 Task: Search one way flight ticket for 4 adults, 2 children, 2 infants in seat and 1 infant on lap in premium economy from Knoxville: Mcghee Tyson Airport to Springfield: Abraham Lincoln Capital Airport on 5-2-2023. Choice of flights is Delta. Number of bags: 2 carry on bags. Price is upto 79000. Outbound departure time preference is 22:45.
Action: Mouse moved to (290, 121)
Screenshot: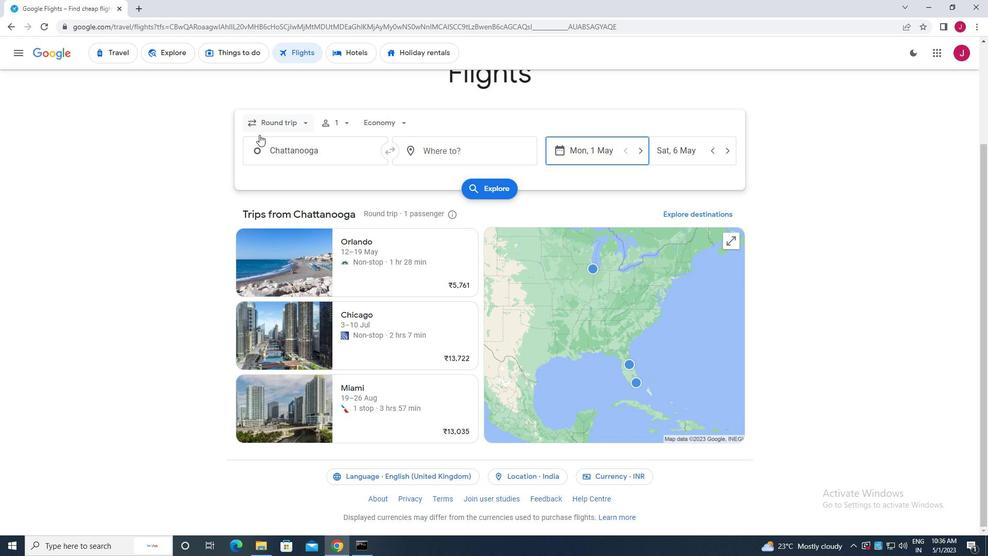 
Action: Mouse pressed left at (290, 121)
Screenshot: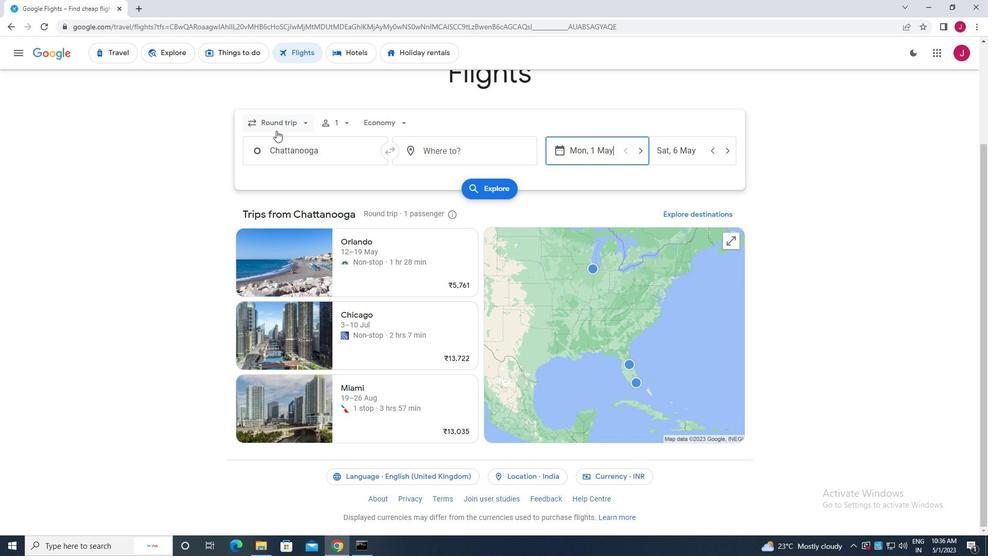 
Action: Mouse moved to (294, 165)
Screenshot: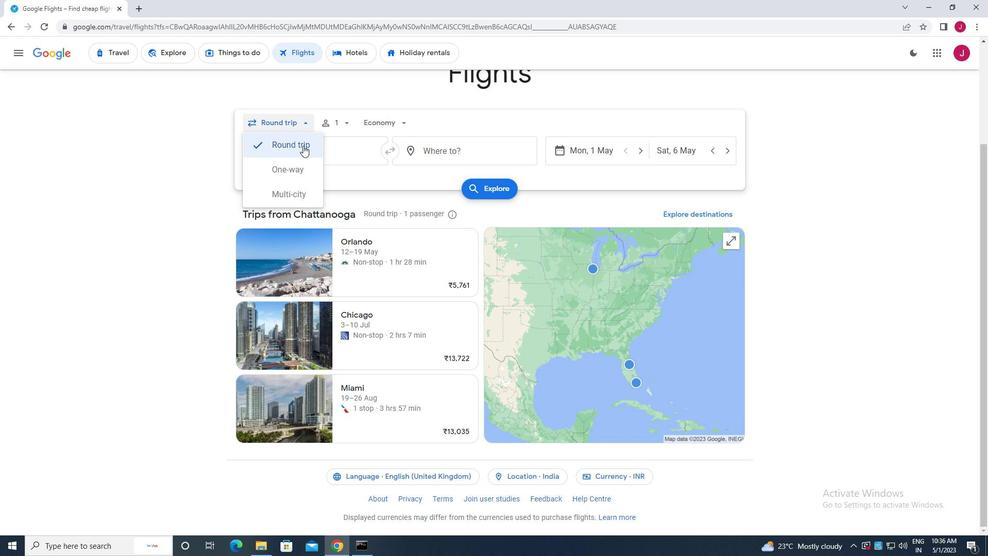 
Action: Mouse pressed left at (294, 165)
Screenshot: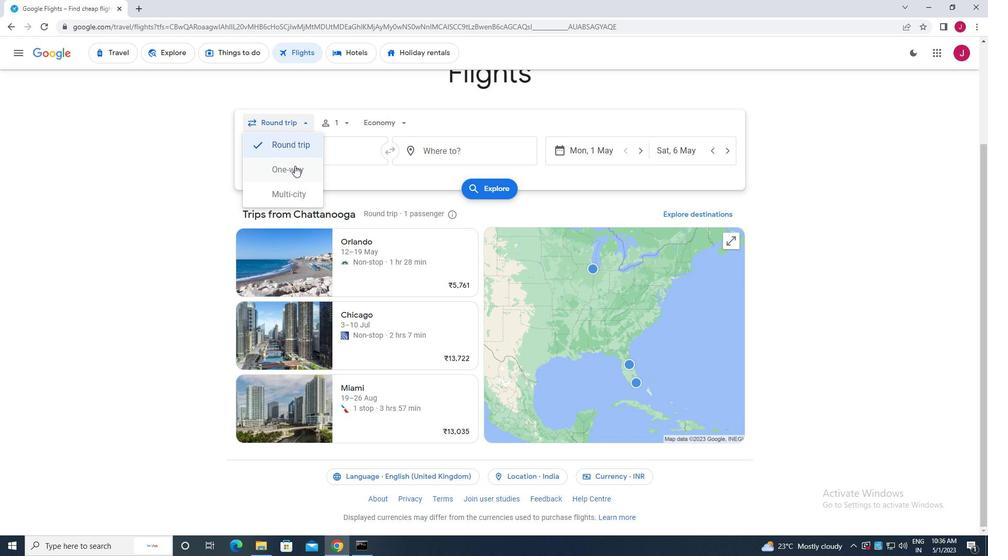 
Action: Mouse moved to (344, 121)
Screenshot: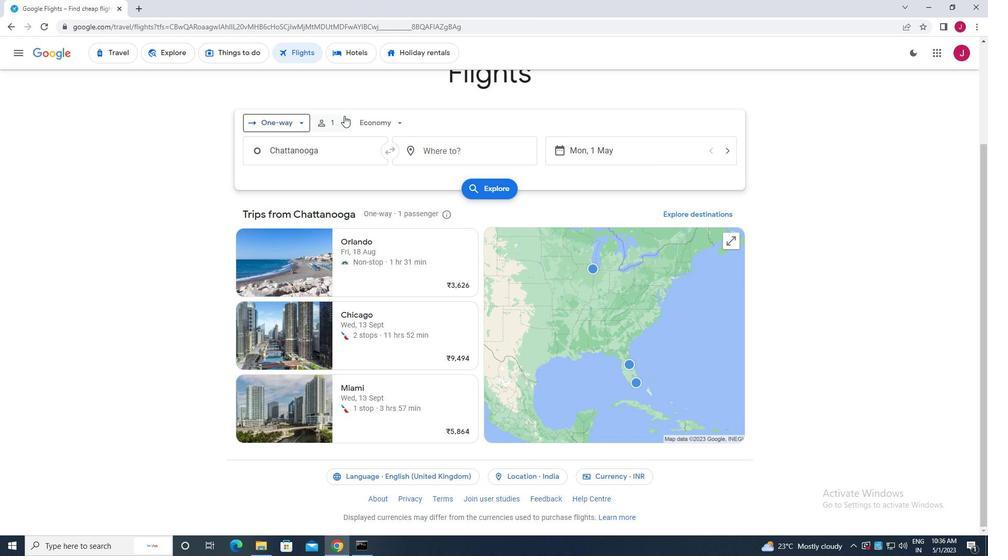 
Action: Mouse pressed left at (344, 121)
Screenshot: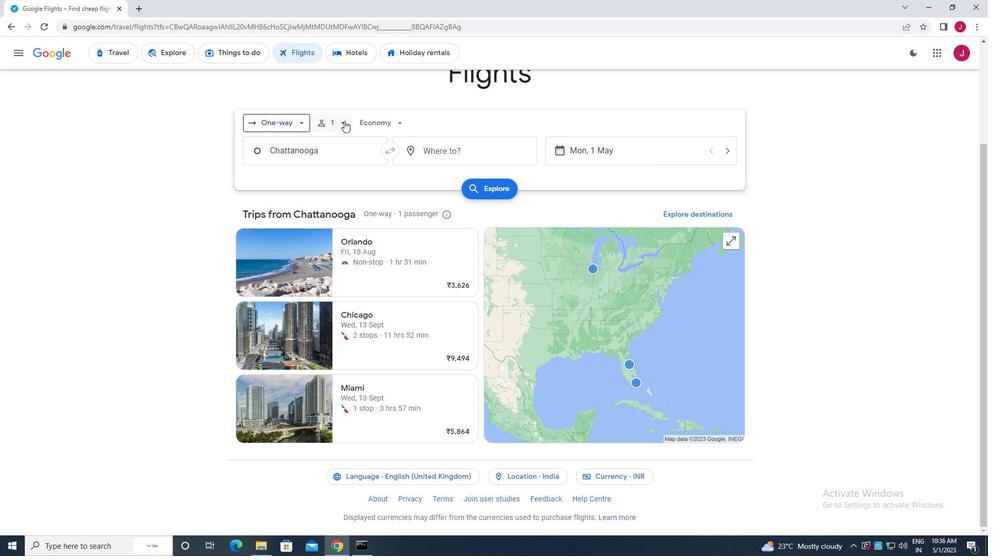 
Action: Mouse moved to (420, 148)
Screenshot: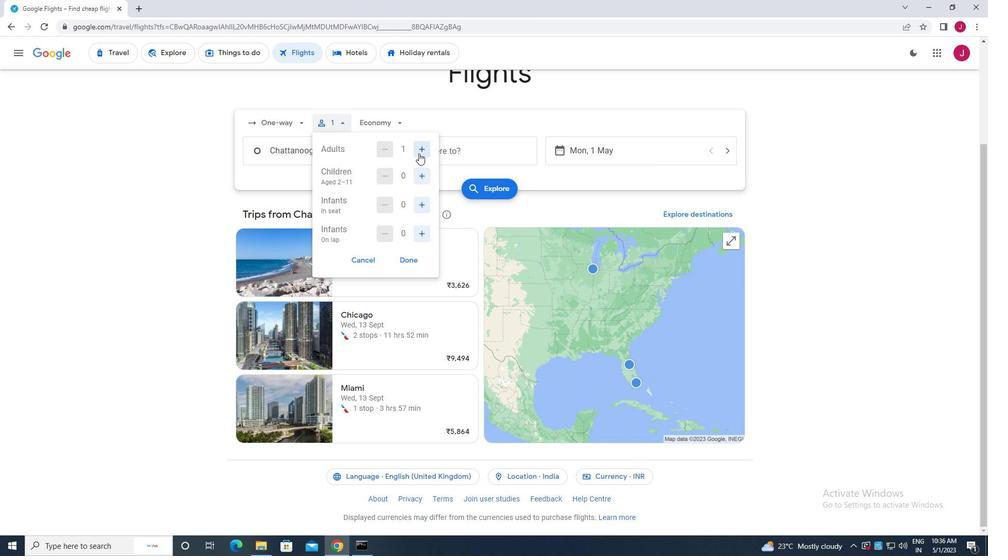 
Action: Mouse pressed left at (420, 148)
Screenshot: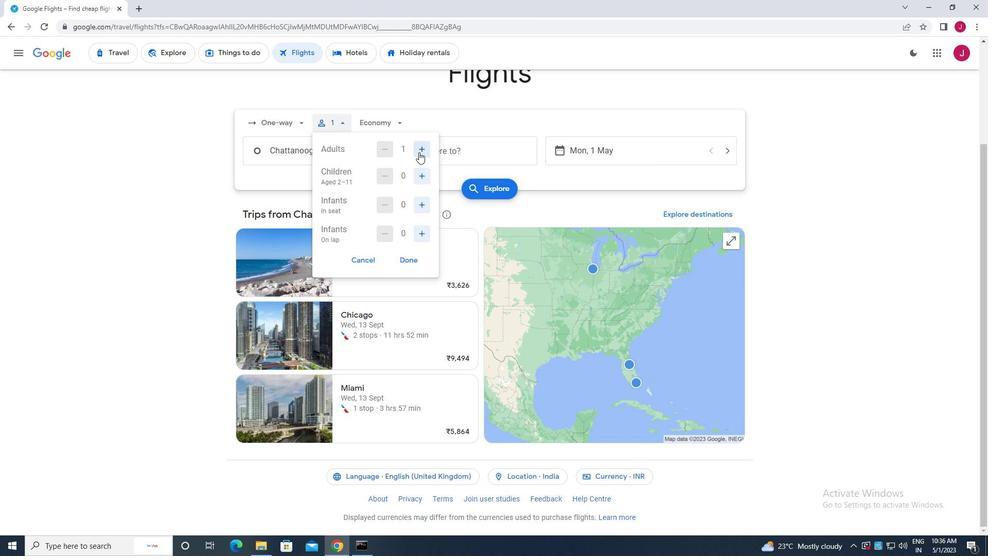 
Action: Mouse pressed left at (420, 148)
Screenshot: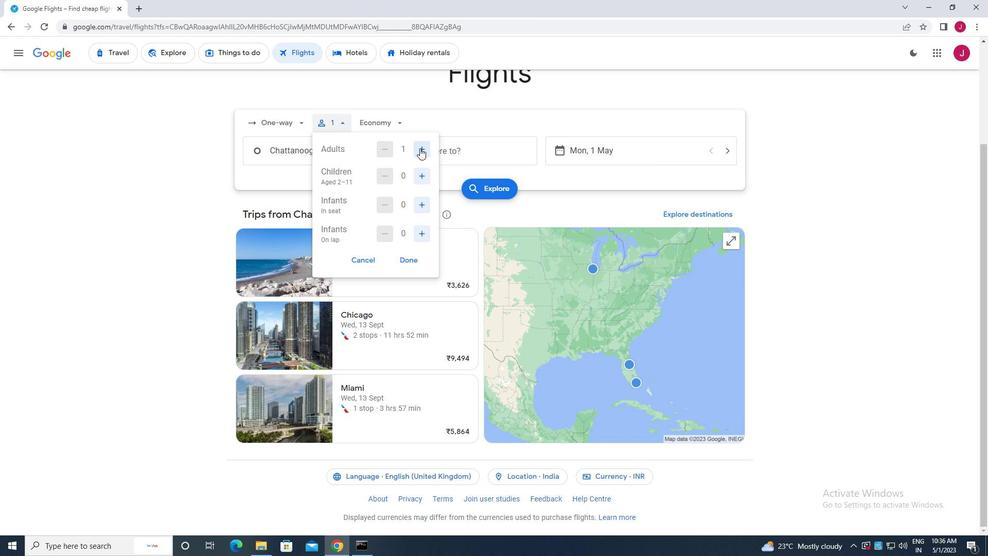 
Action: Mouse pressed left at (420, 148)
Screenshot: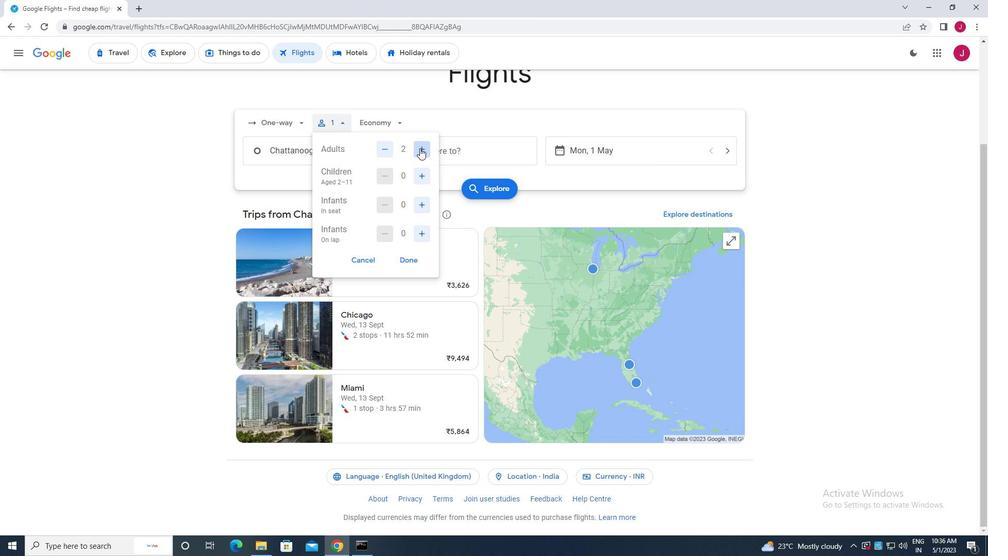 
Action: Mouse moved to (423, 178)
Screenshot: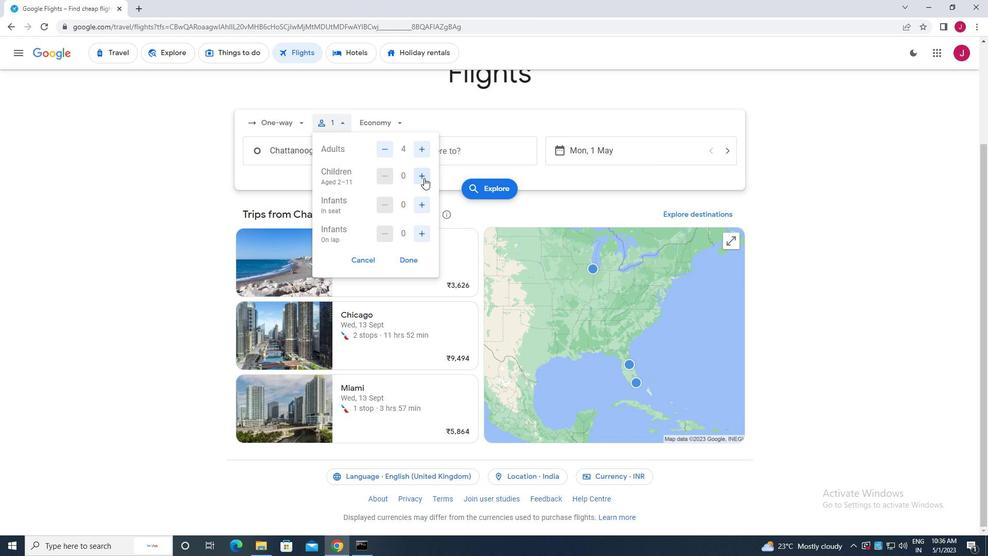 
Action: Mouse pressed left at (423, 178)
Screenshot: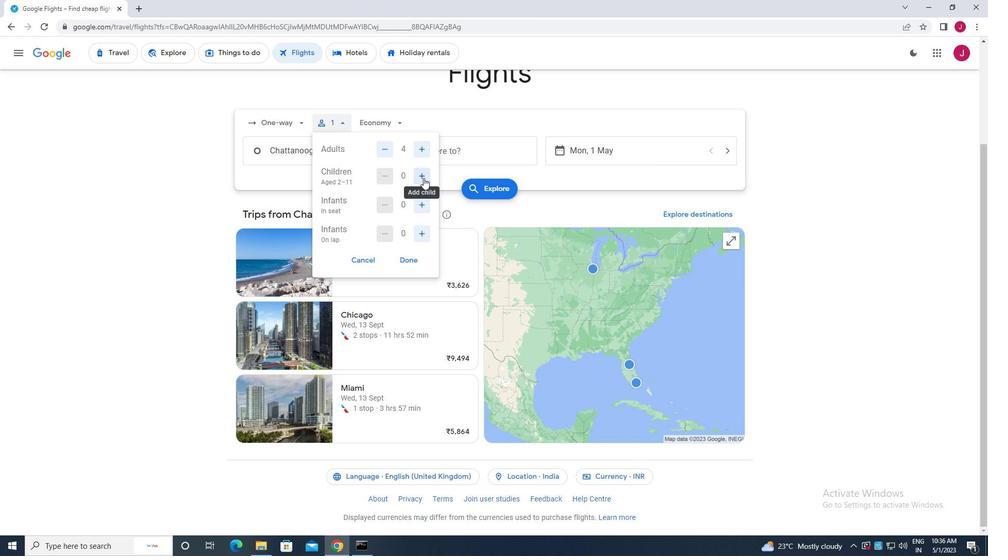 
Action: Mouse pressed left at (423, 178)
Screenshot: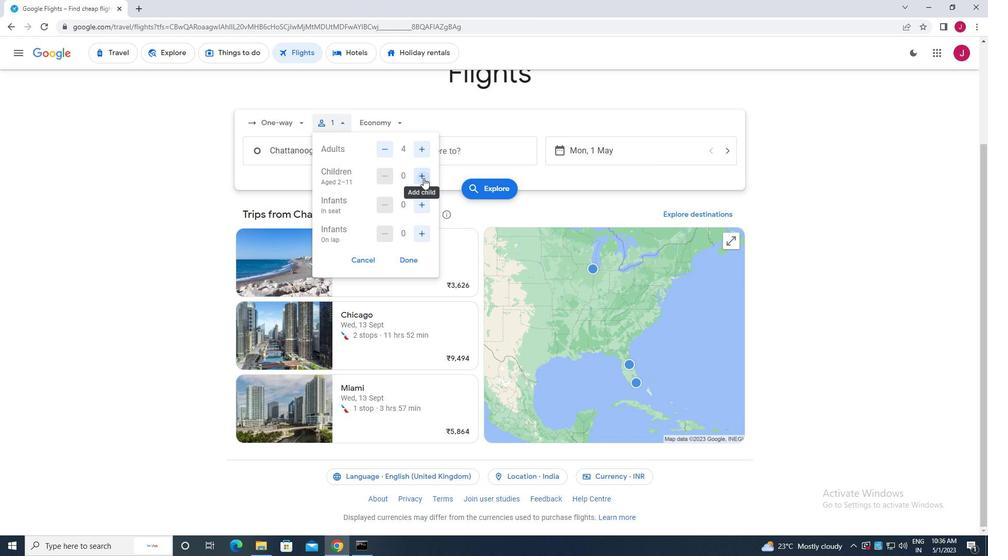 
Action: Mouse moved to (424, 205)
Screenshot: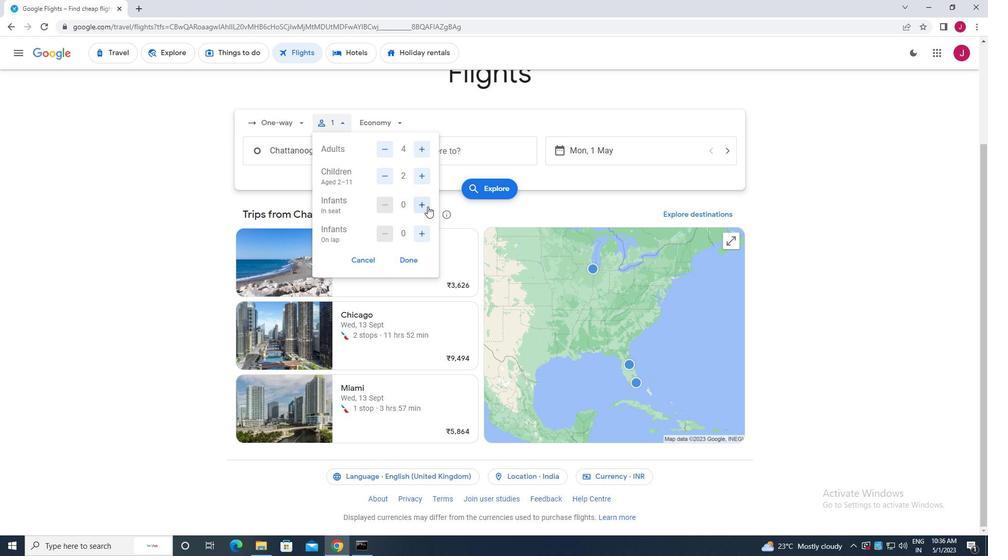 
Action: Mouse pressed left at (424, 205)
Screenshot: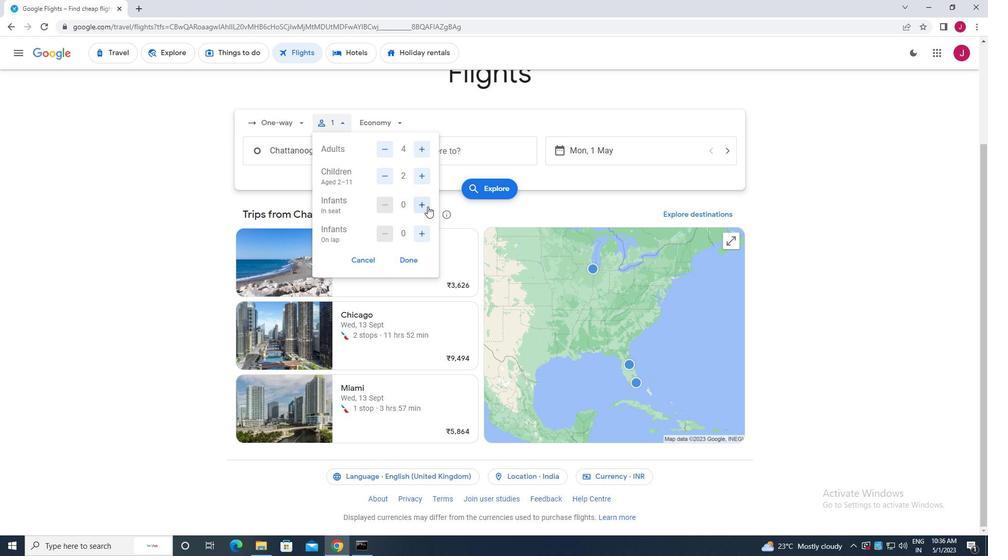 
Action: Mouse pressed left at (424, 205)
Screenshot: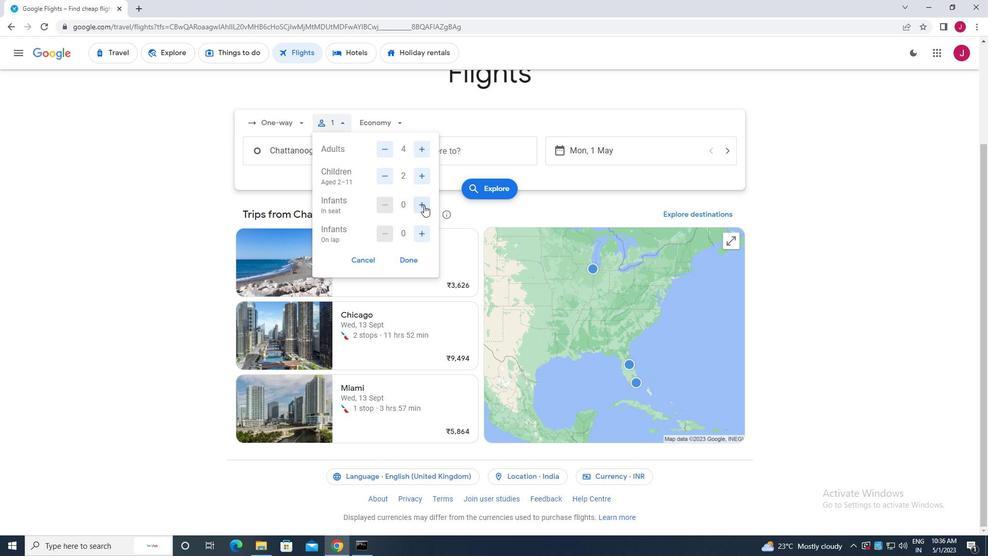 
Action: Mouse moved to (425, 231)
Screenshot: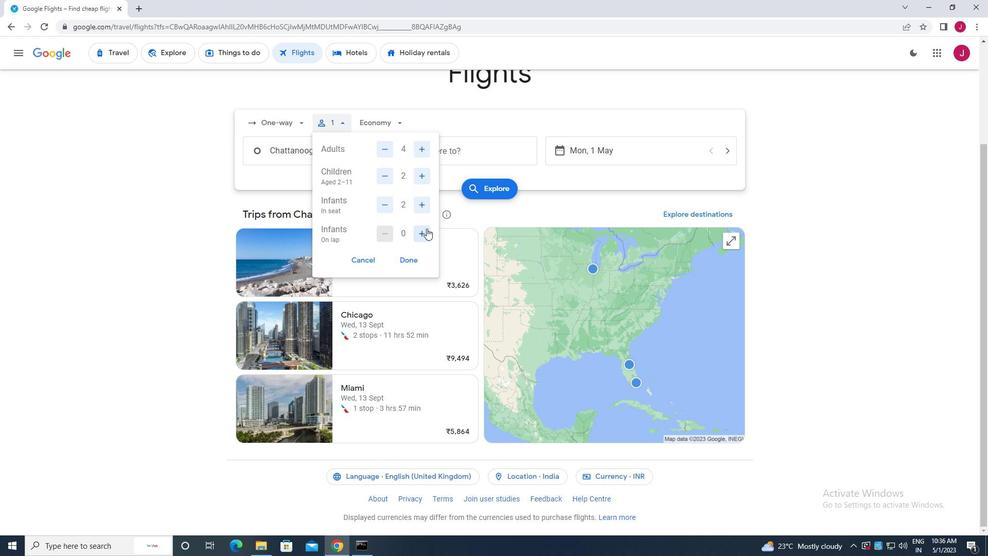 
Action: Mouse pressed left at (425, 231)
Screenshot: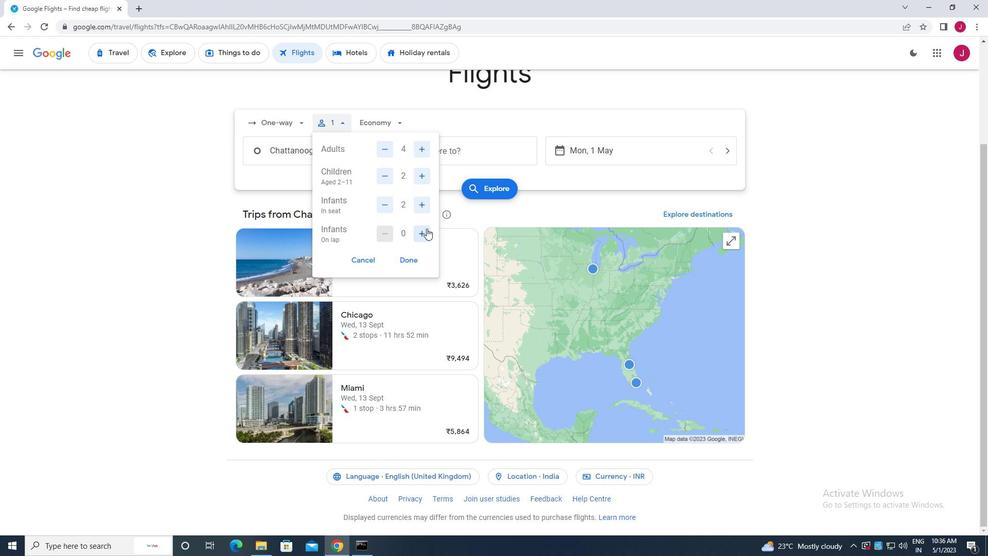 
Action: Mouse moved to (413, 260)
Screenshot: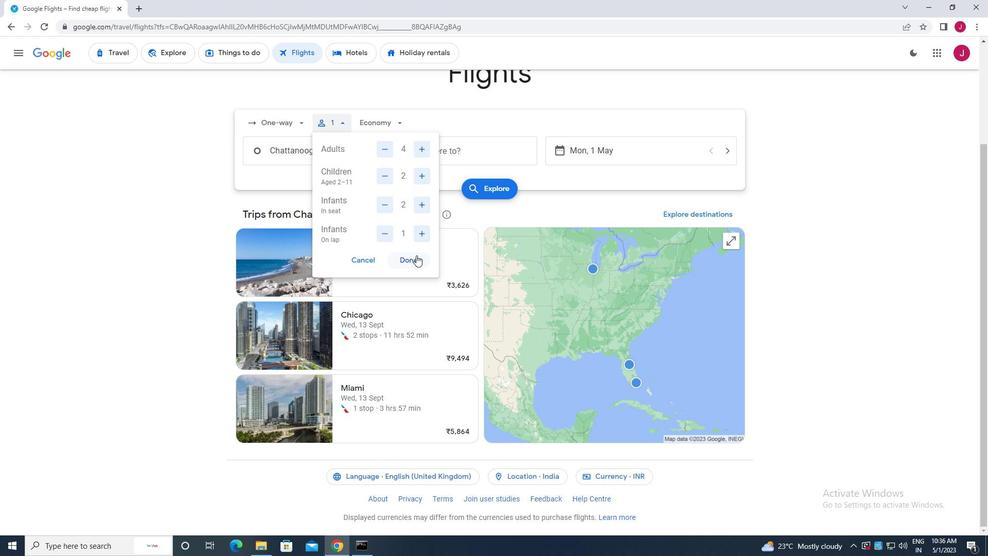 
Action: Mouse pressed left at (413, 260)
Screenshot: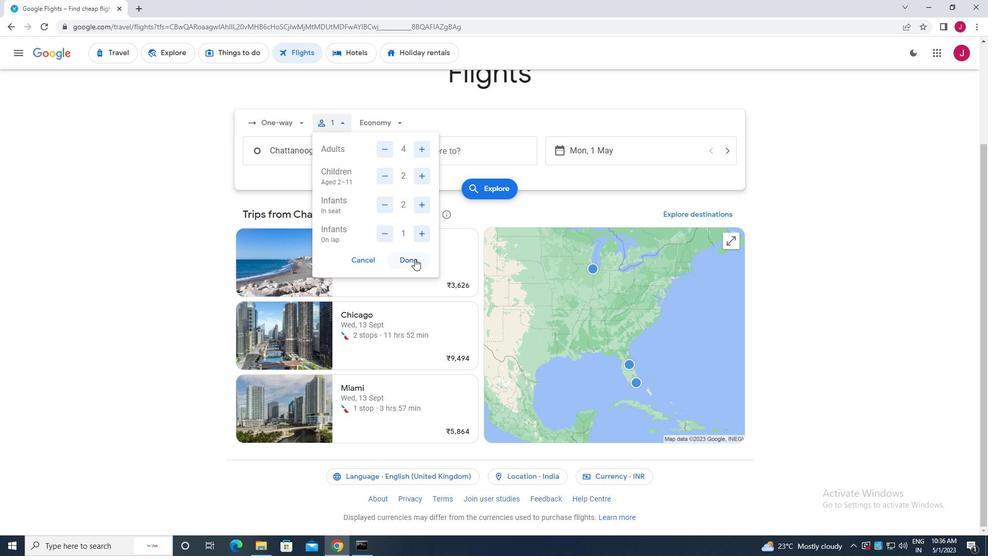 
Action: Mouse moved to (388, 126)
Screenshot: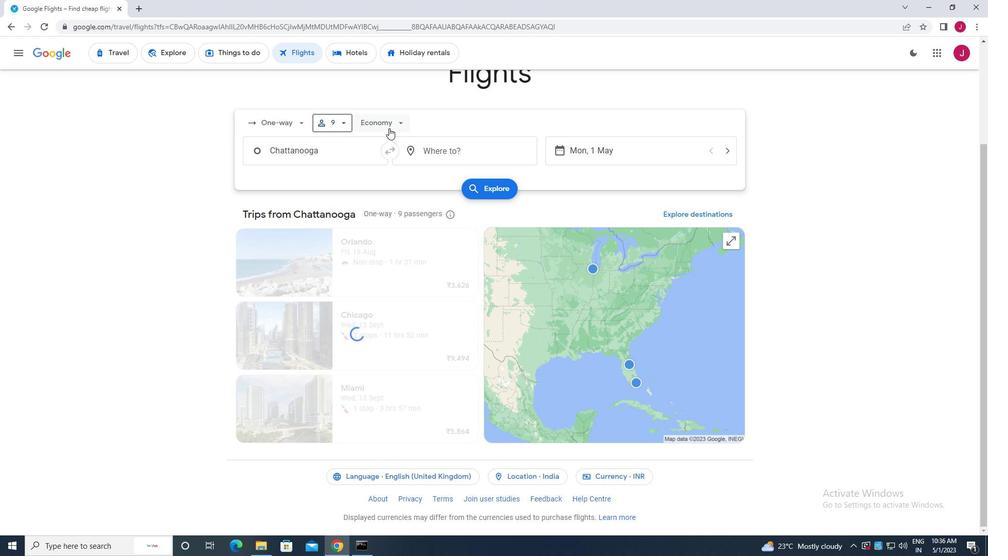 
Action: Mouse pressed left at (388, 126)
Screenshot: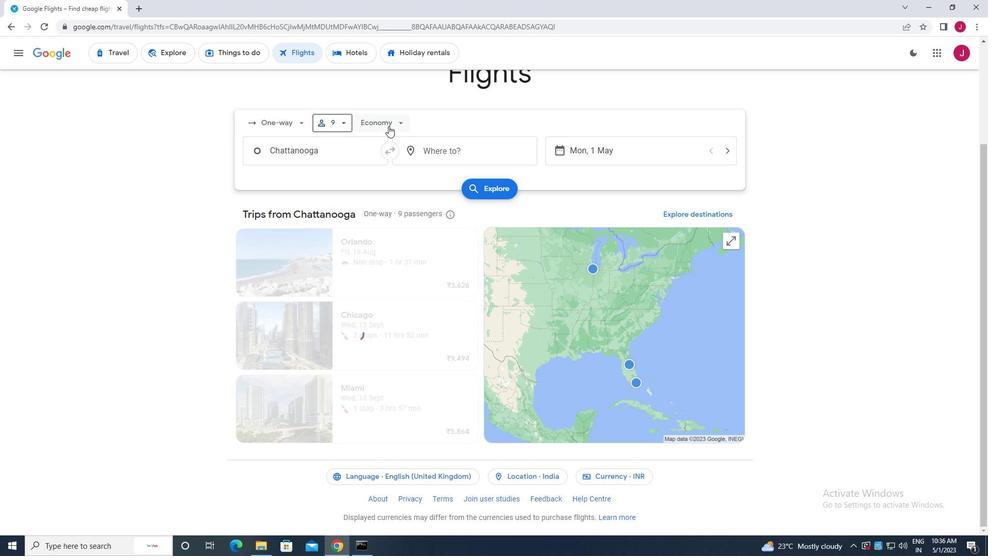 
Action: Mouse moved to (401, 167)
Screenshot: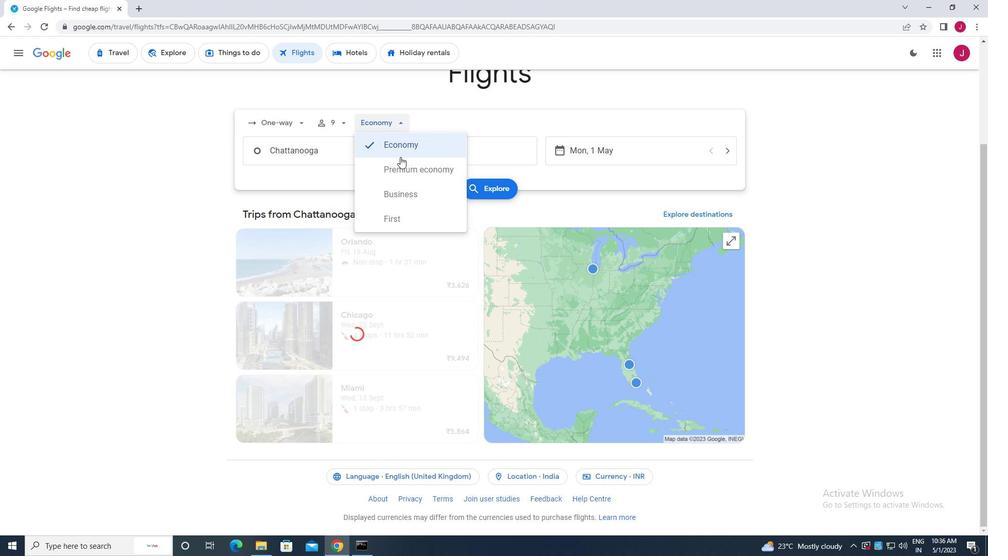 
Action: Mouse pressed left at (401, 167)
Screenshot: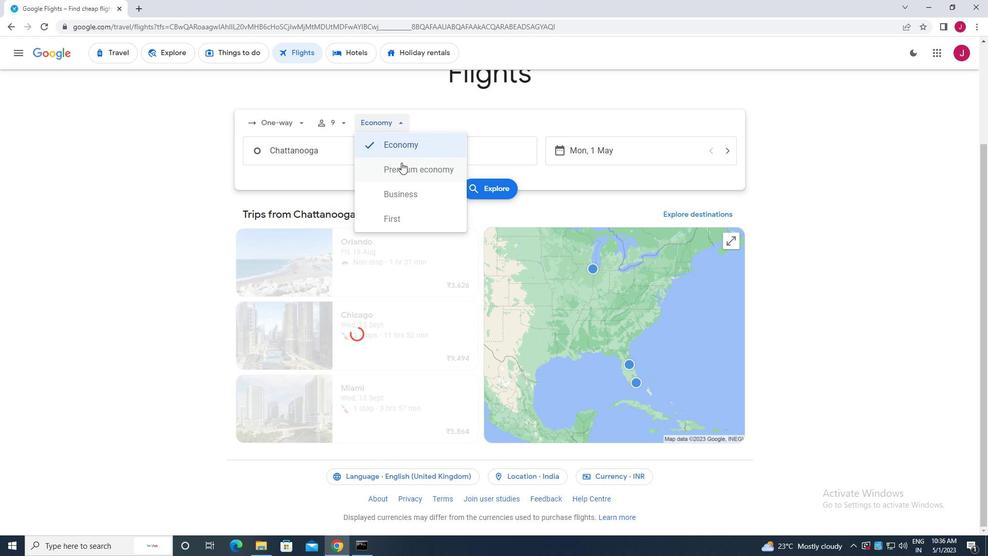 
Action: Mouse moved to (341, 149)
Screenshot: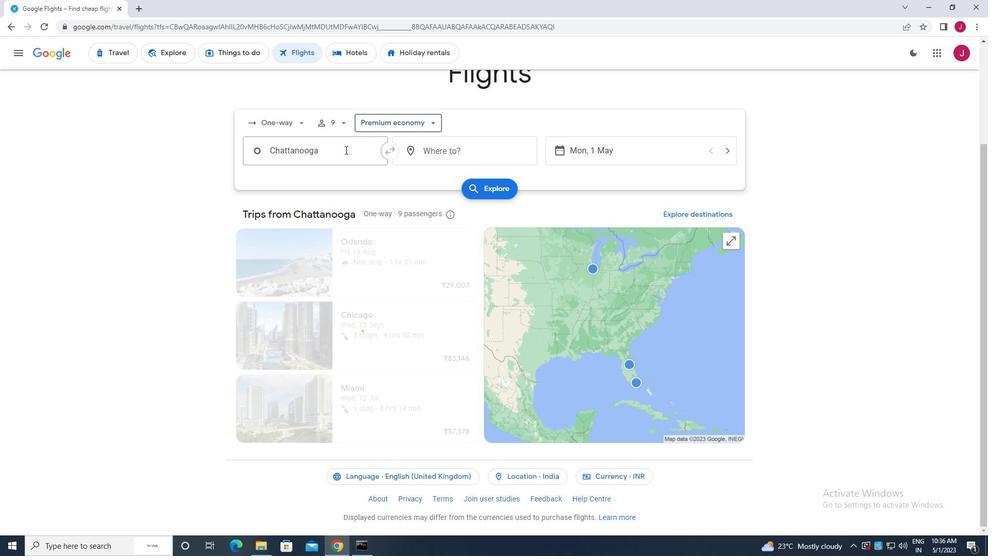 
Action: Mouse pressed left at (341, 149)
Screenshot: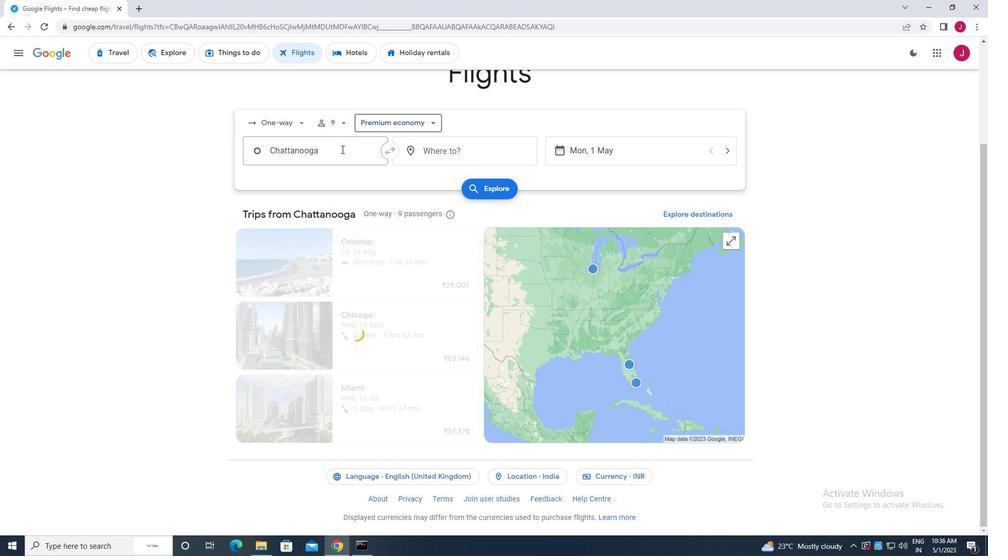 
Action: Mouse moved to (341, 148)
Screenshot: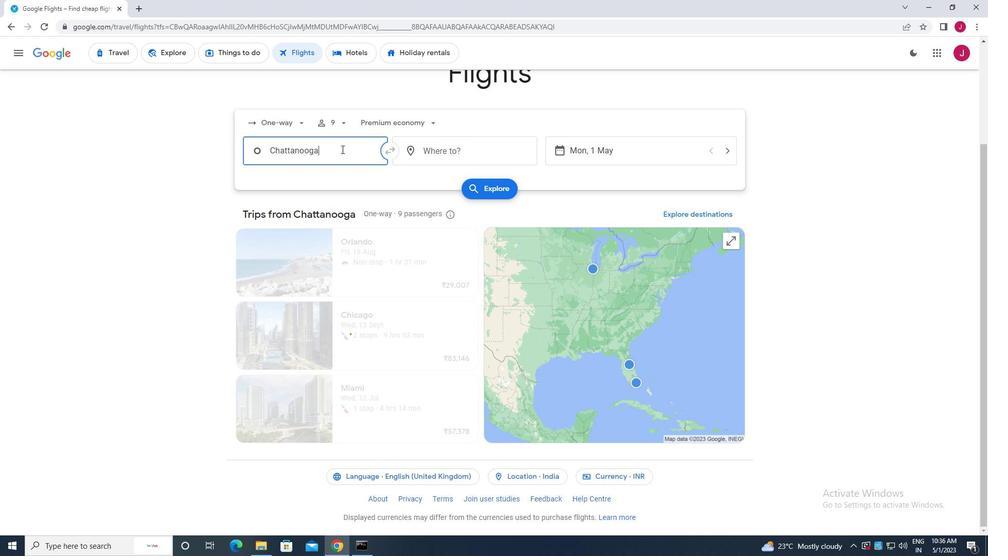 
Action: Key pressed knoxville
Screenshot: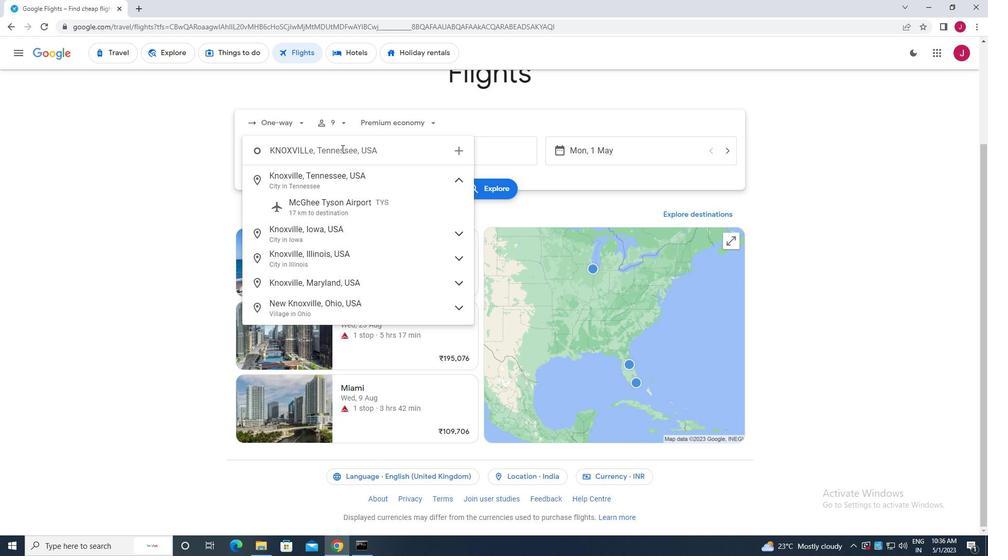 
Action: Mouse moved to (336, 207)
Screenshot: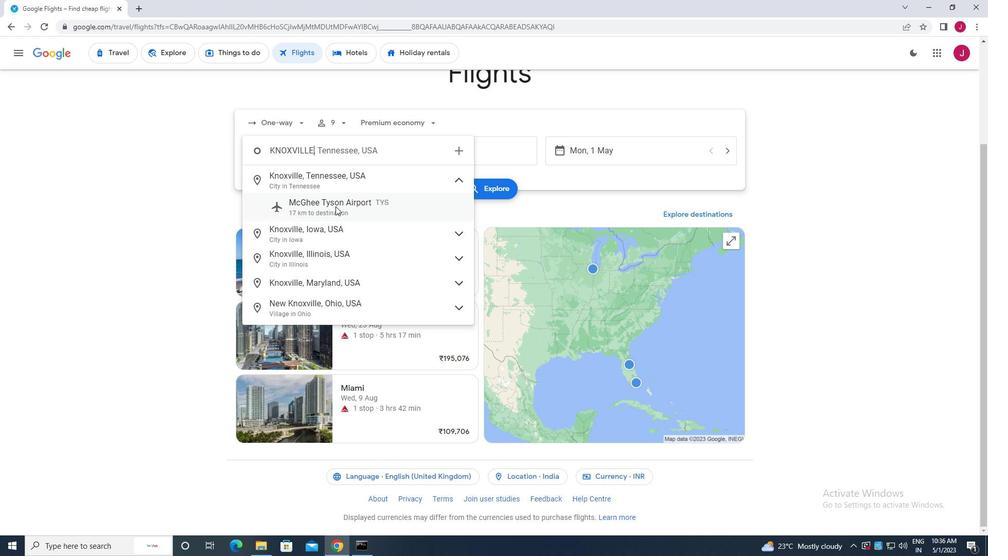 
Action: Mouse pressed left at (336, 207)
Screenshot: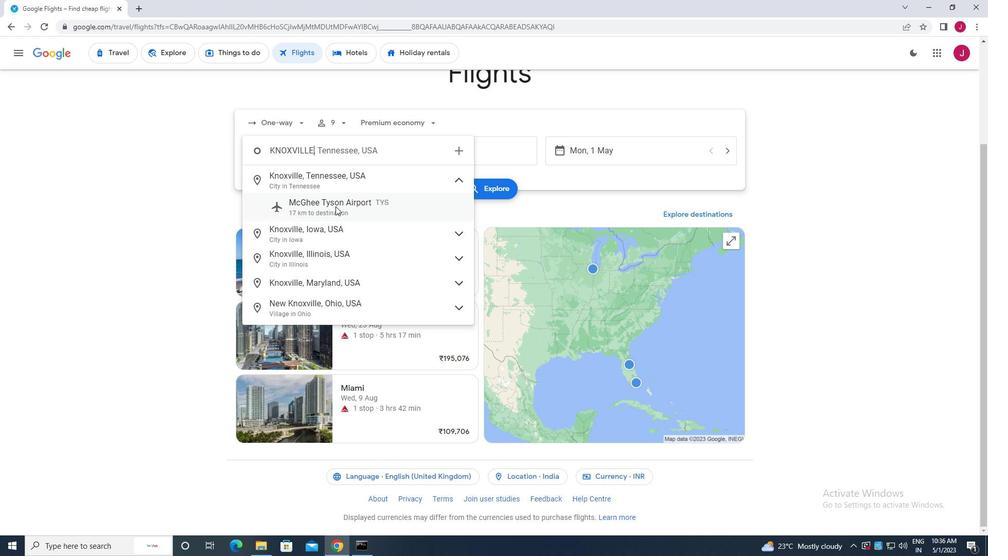 
Action: Mouse moved to (463, 156)
Screenshot: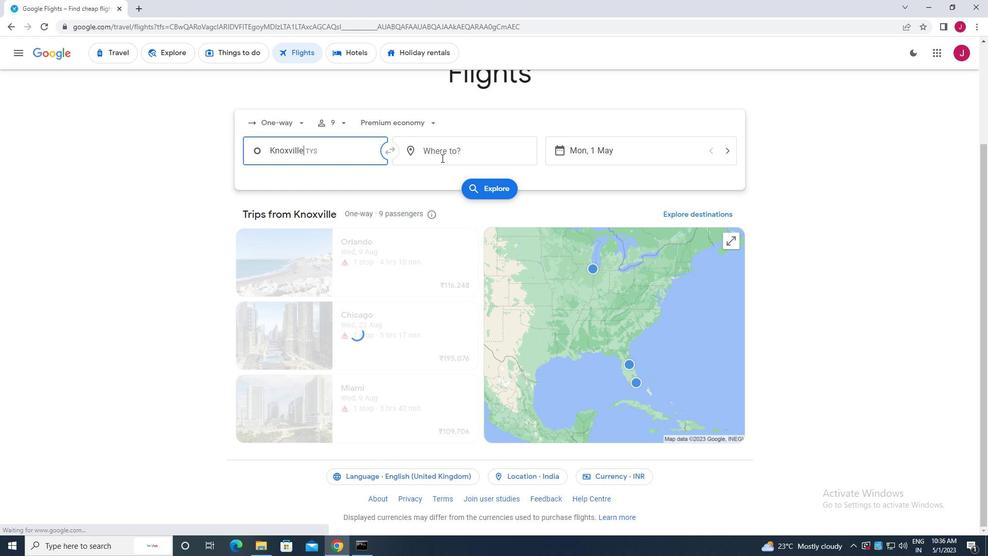 
Action: Mouse pressed left at (463, 156)
Screenshot: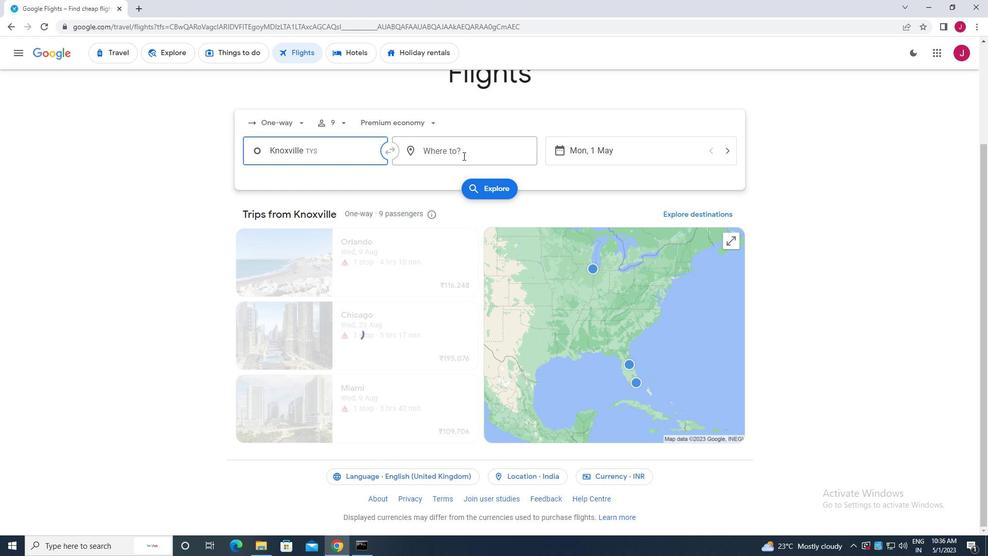 
Action: Mouse moved to (464, 156)
Screenshot: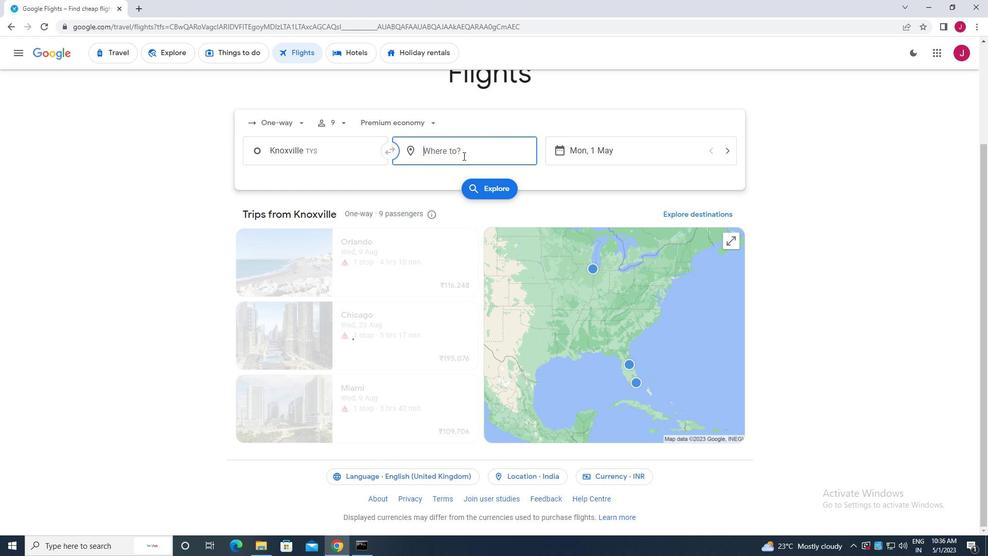 
Action: Key pressed springf
Screenshot: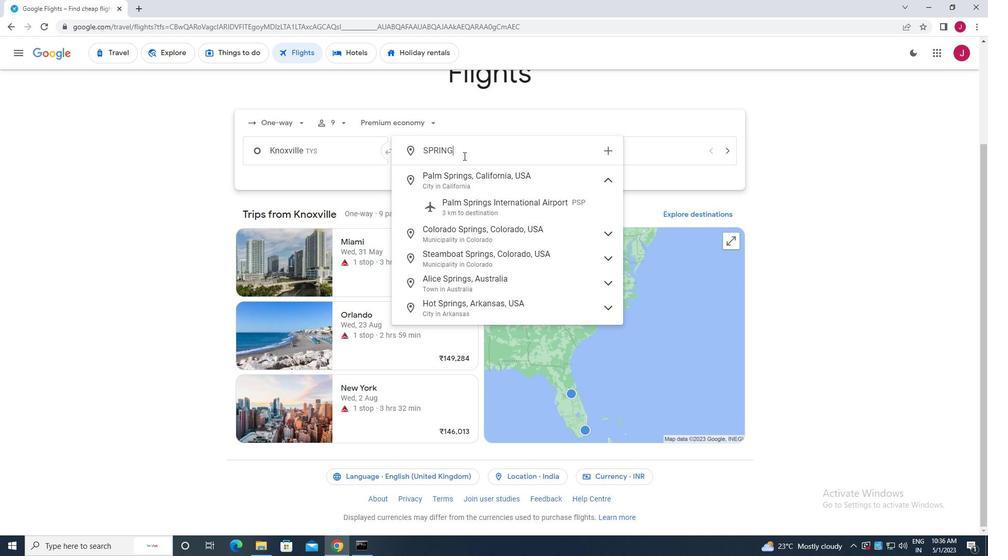 
Action: Mouse moved to (492, 237)
Screenshot: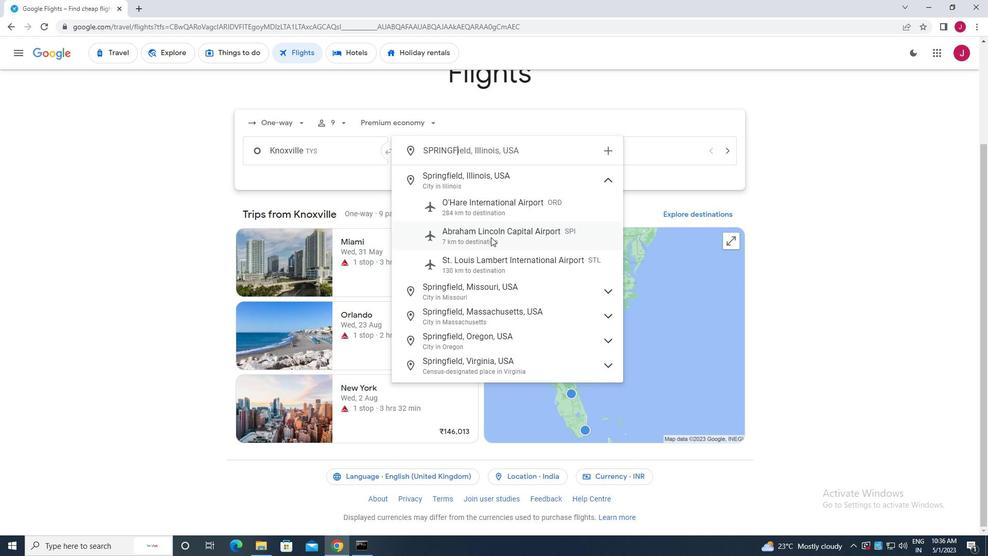 
Action: Mouse pressed left at (492, 237)
Screenshot: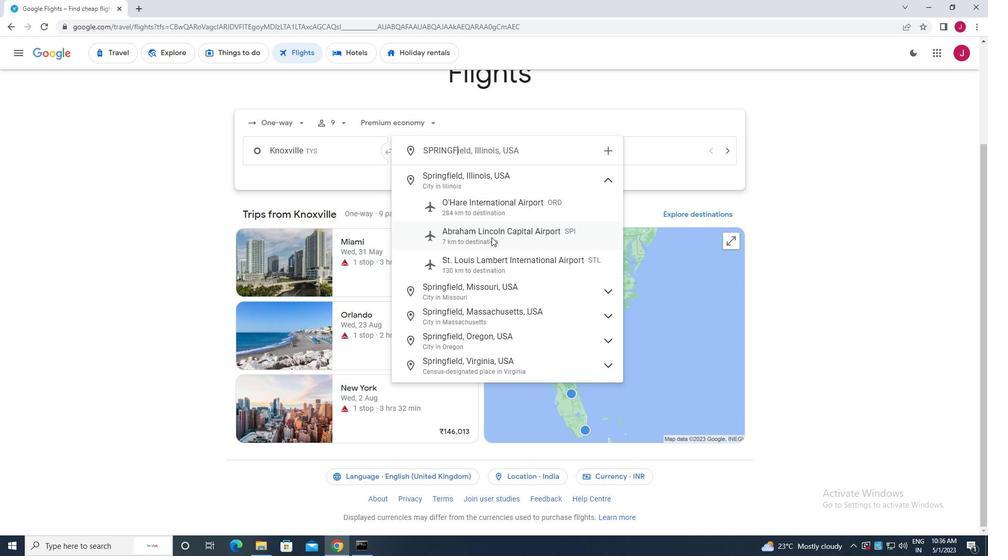 
Action: Mouse moved to (602, 156)
Screenshot: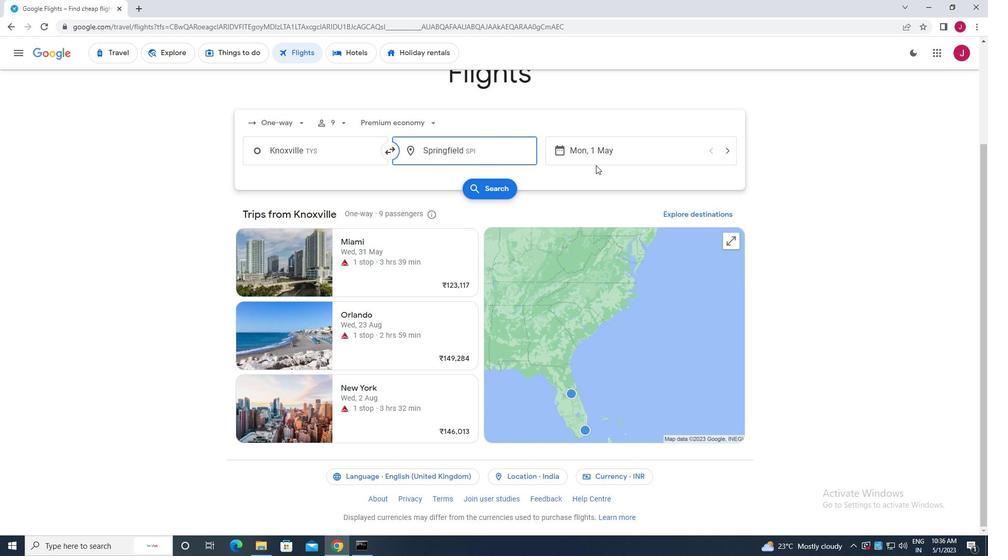 
Action: Mouse pressed left at (602, 156)
Screenshot: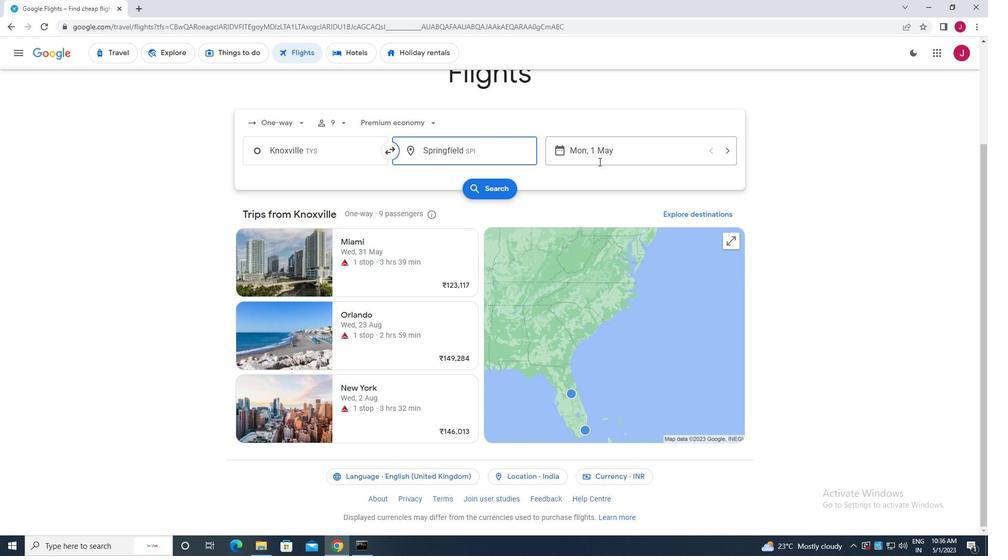 
Action: Mouse moved to (415, 231)
Screenshot: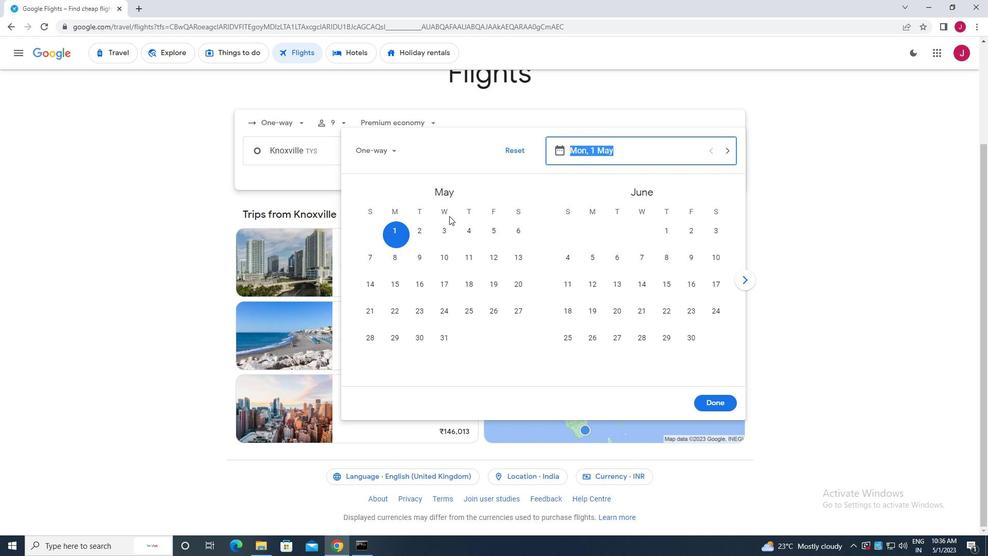 
Action: Mouse pressed left at (415, 231)
Screenshot: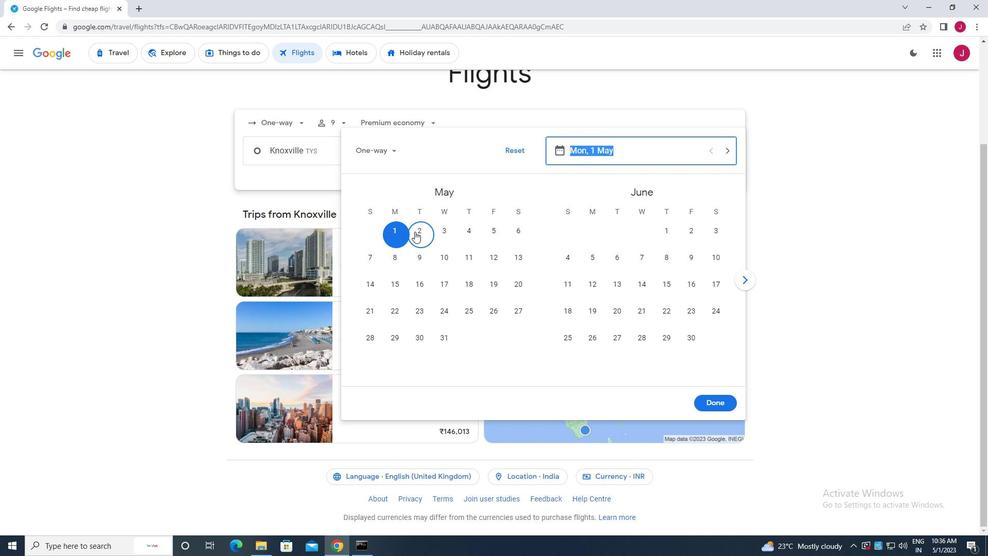 
Action: Mouse moved to (722, 404)
Screenshot: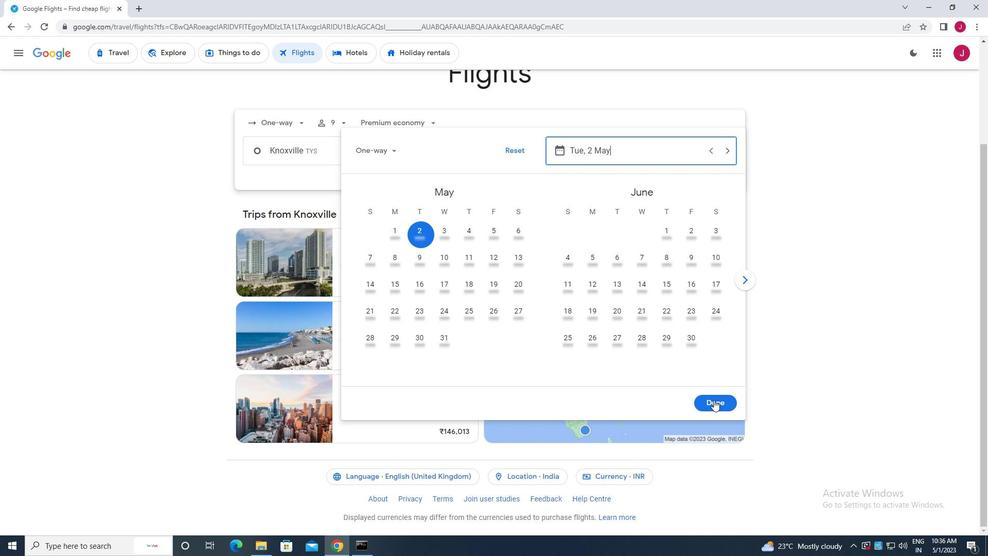 
Action: Mouse pressed left at (722, 404)
Screenshot: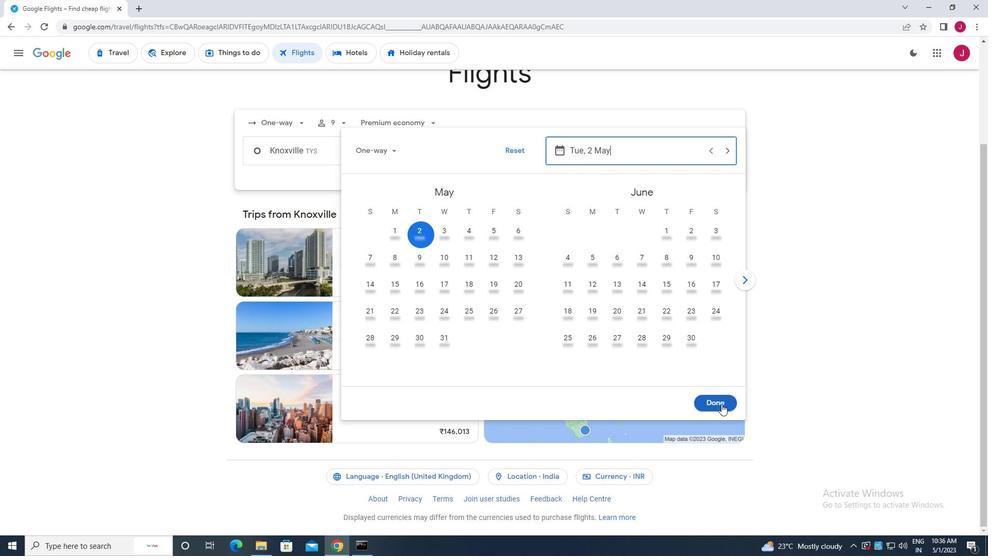 
Action: Mouse moved to (485, 189)
Screenshot: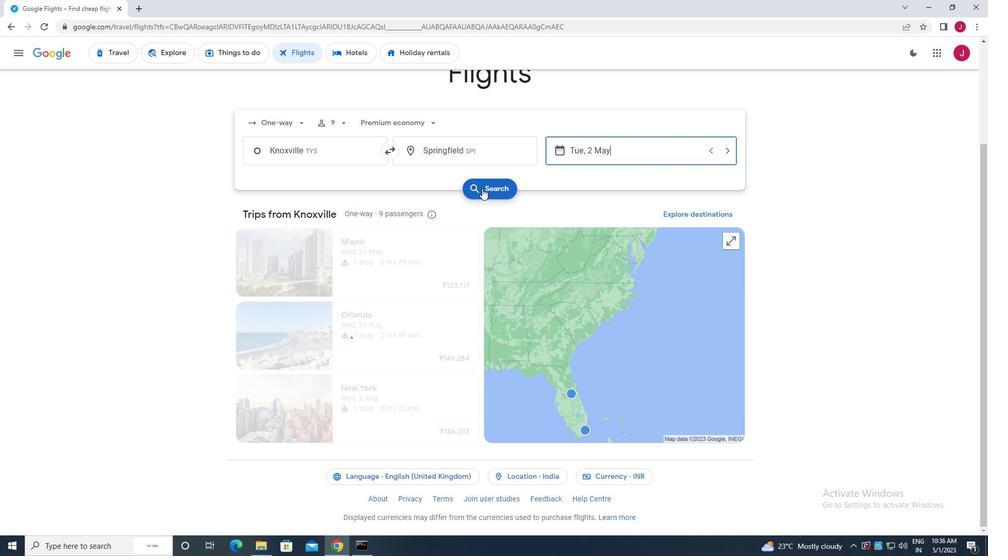 
Action: Mouse pressed left at (485, 189)
Screenshot: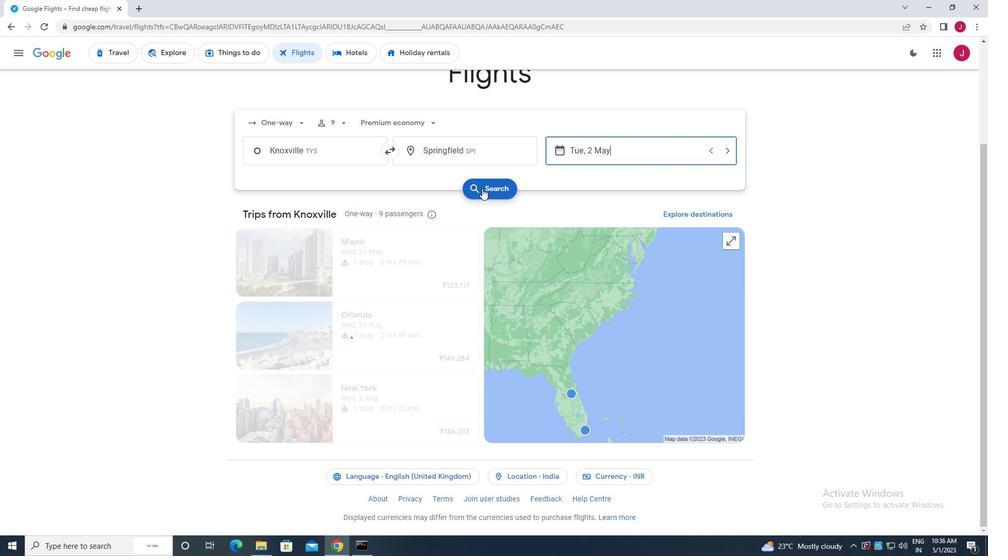 
Action: Mouse moved to (267, 148)
Screenshot: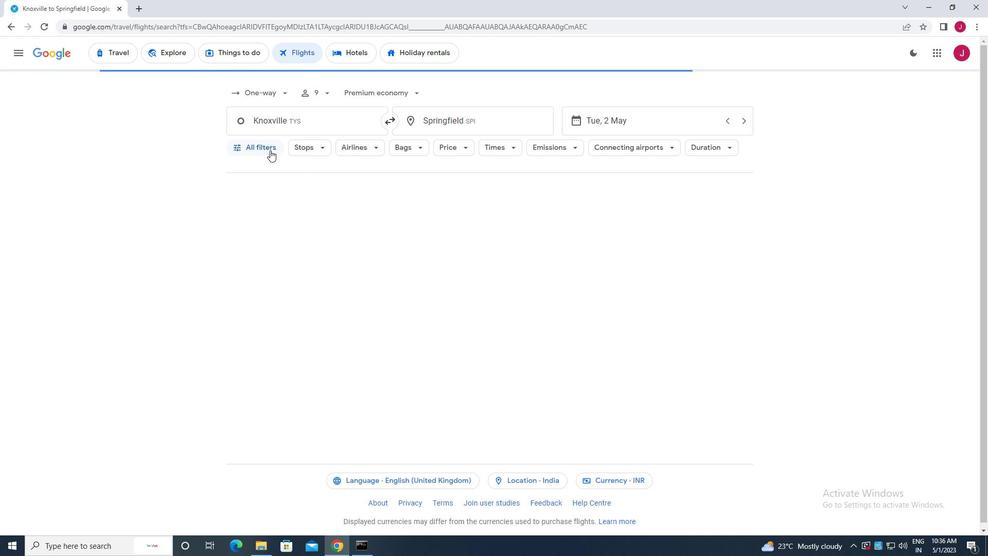 
Action: Mouse pressed left at (267, 148)
Screenshot: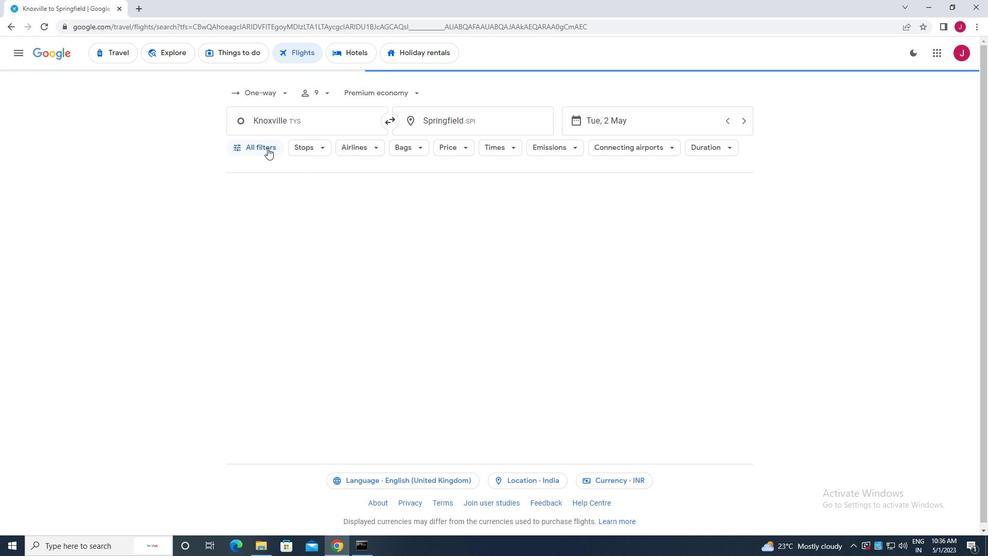 
Action: Mouse moved to (285, 179)
Screenshot: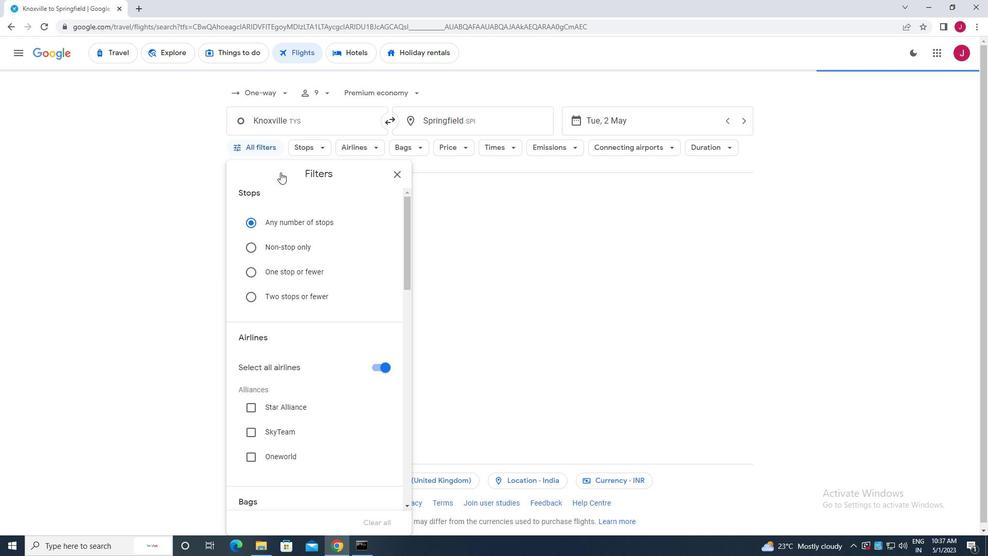 
Action: Mouse scrolled (285, 178) with delta (0, 0)
Screenshot: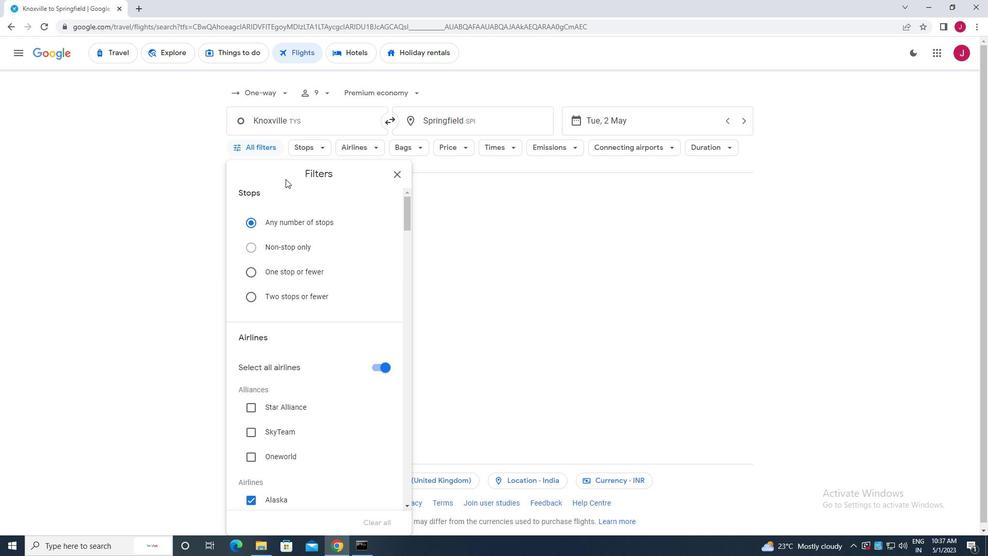 
Action: Mouse scrolled (285, 178) with delta (0, 0)
Screenshot: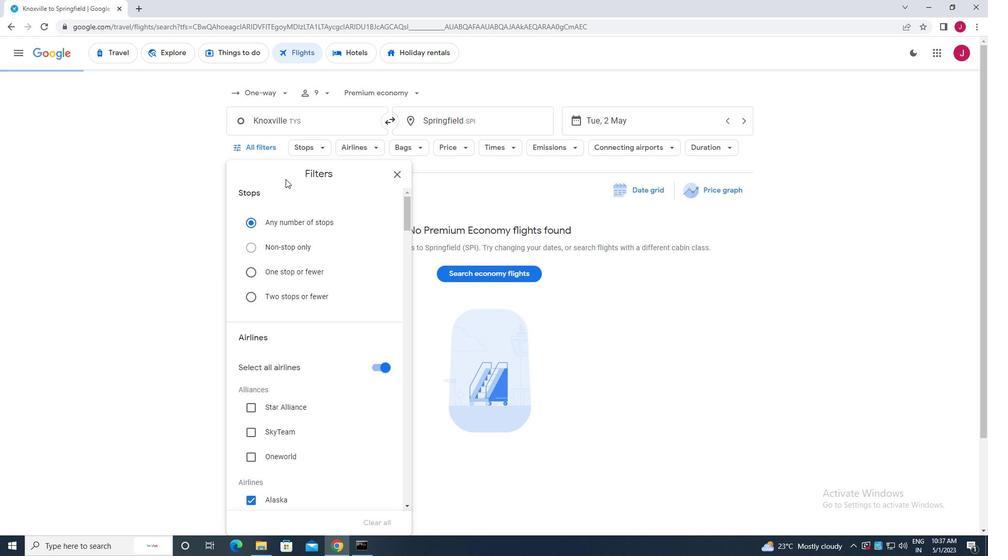 
Action: Mouse moved to (286, 180)
Screenshot: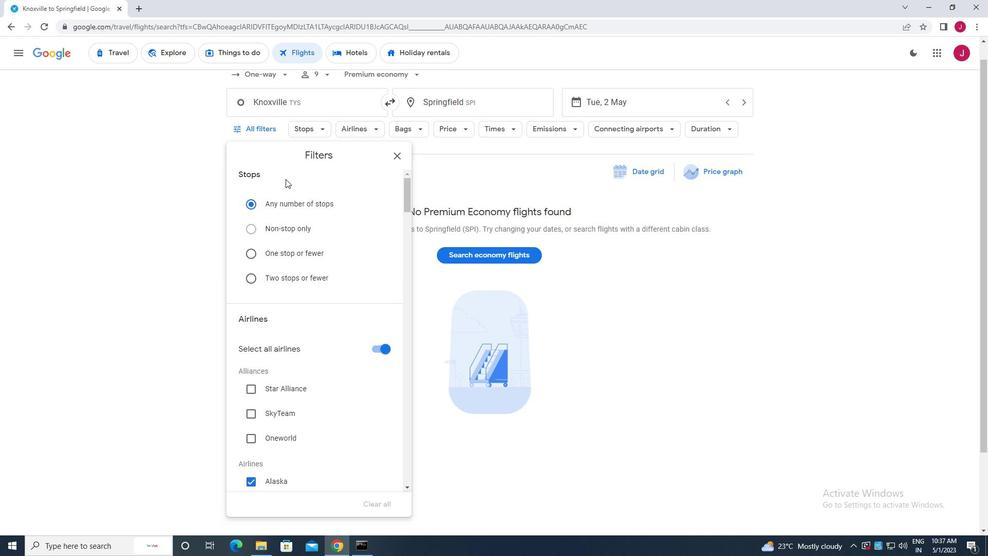 
Action: Mouse scrolled (286, 179) with delta (0, 0)
Screenshot: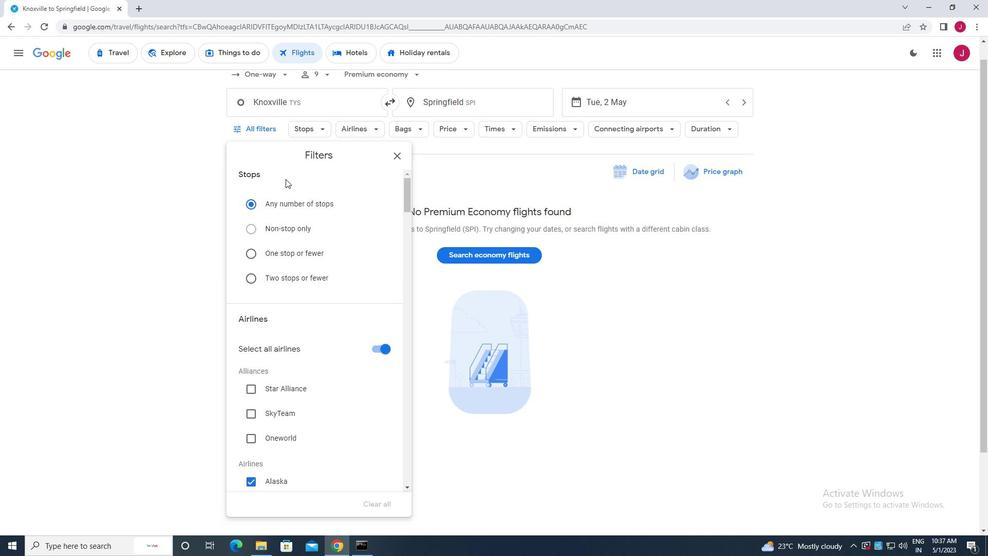 
Action: Mouse moved to (339, 214)
Screenshot: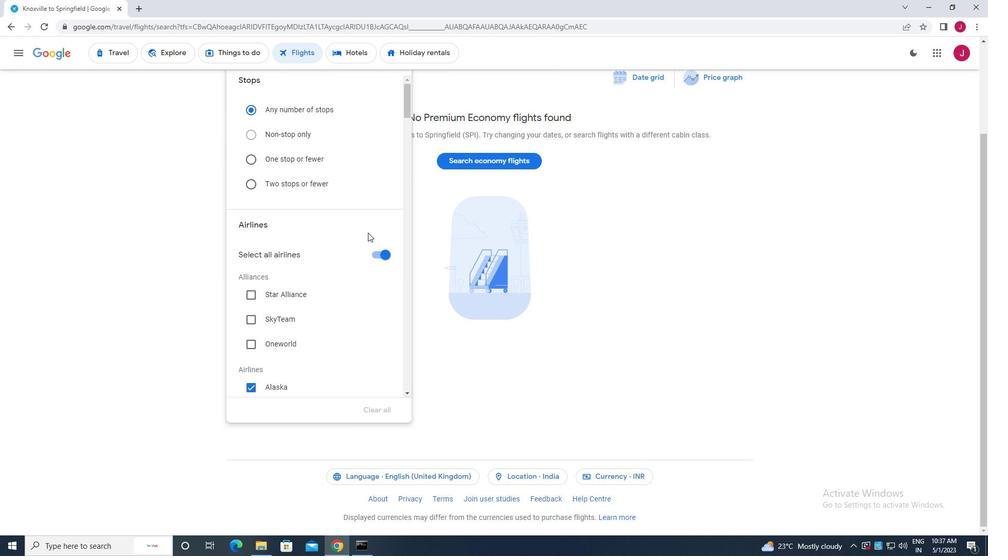 
Action: Mouse scrolled (339, 214) with delta (0, 0)
Screenshot: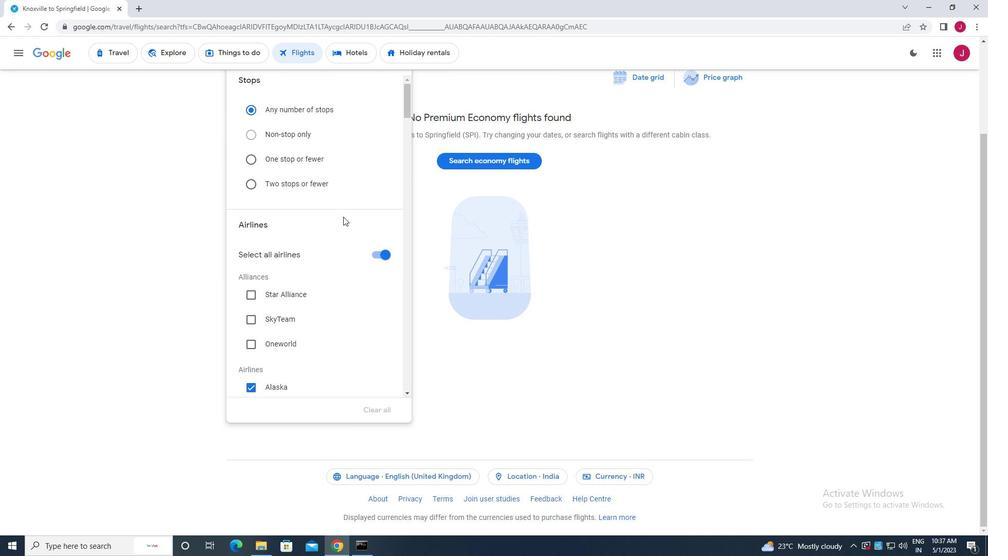 
Action: Mouse scrolled (339, 214) with delta (0, 0)
Screenshot: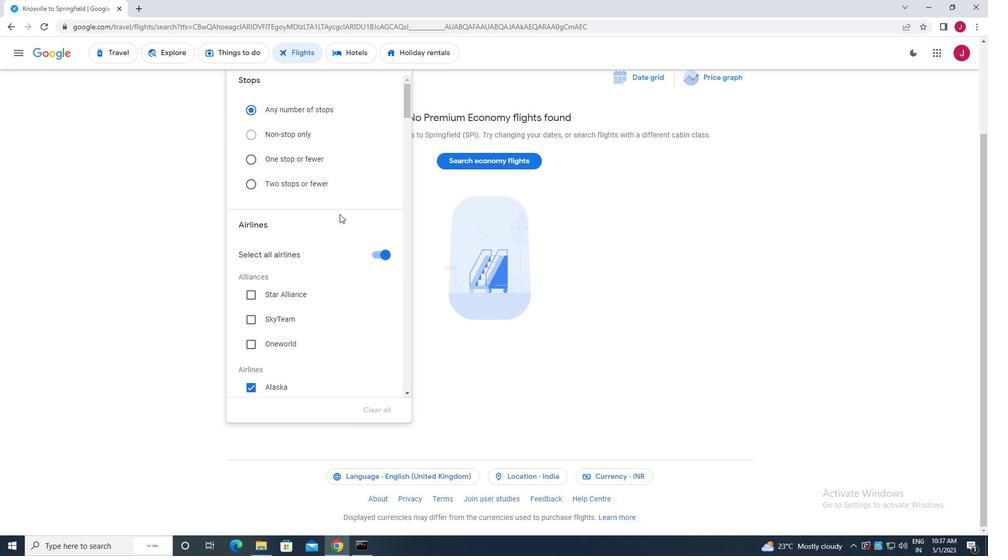 
Action: Mouse scrolled (339, 214) with delta (0, 0)
Screenshot: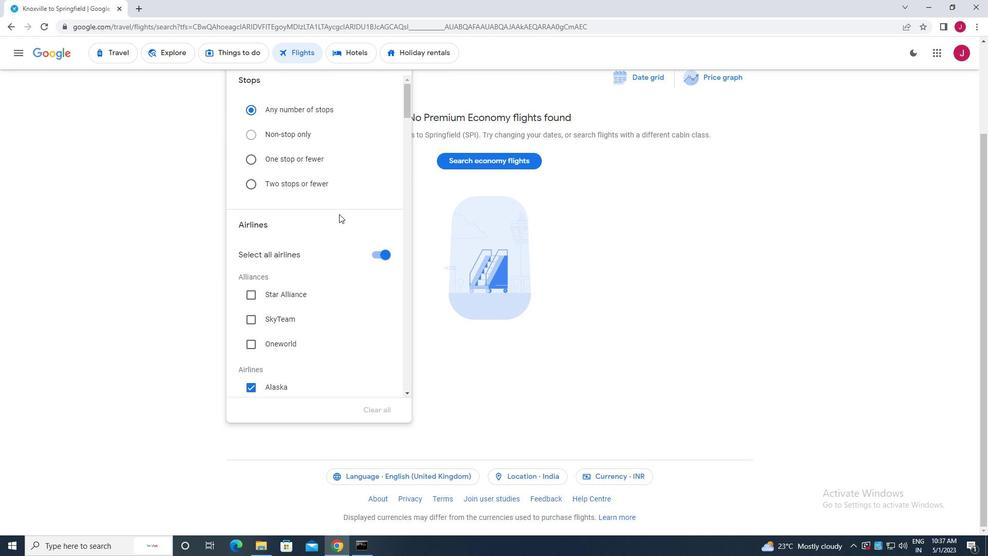 
Action: Mouse scrolled (339, 214) with delta (0, 0)
Screenshot: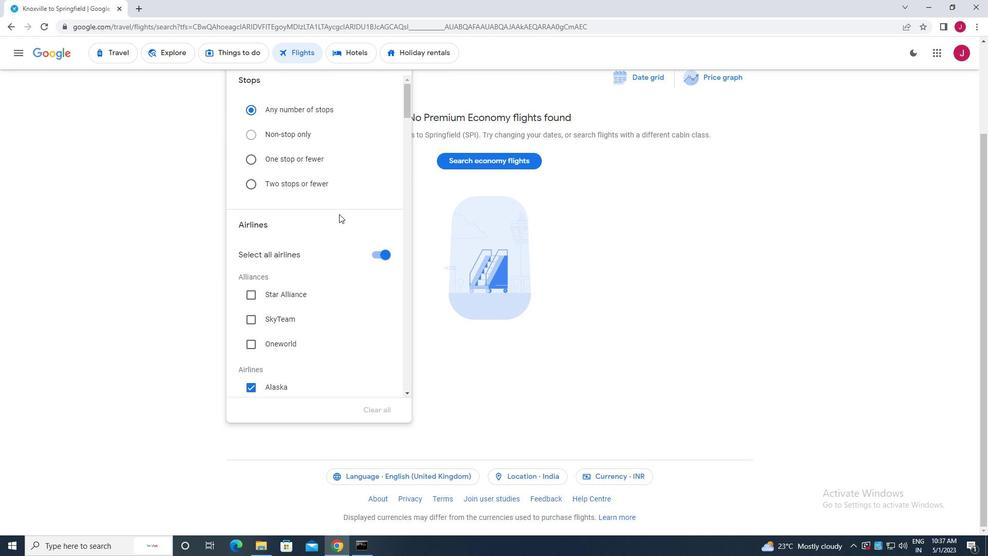 
Action: Mouse scrolled (339, 213) with delta (0, 0)
Screenshot: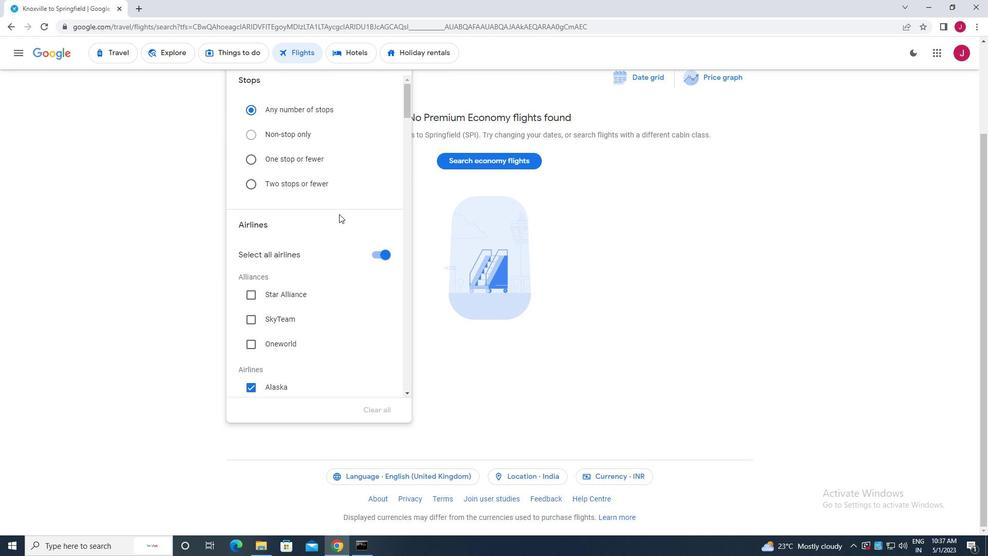 
Action: Mouse scrolled (339, 213) with delta (0, 0)
Screenshot: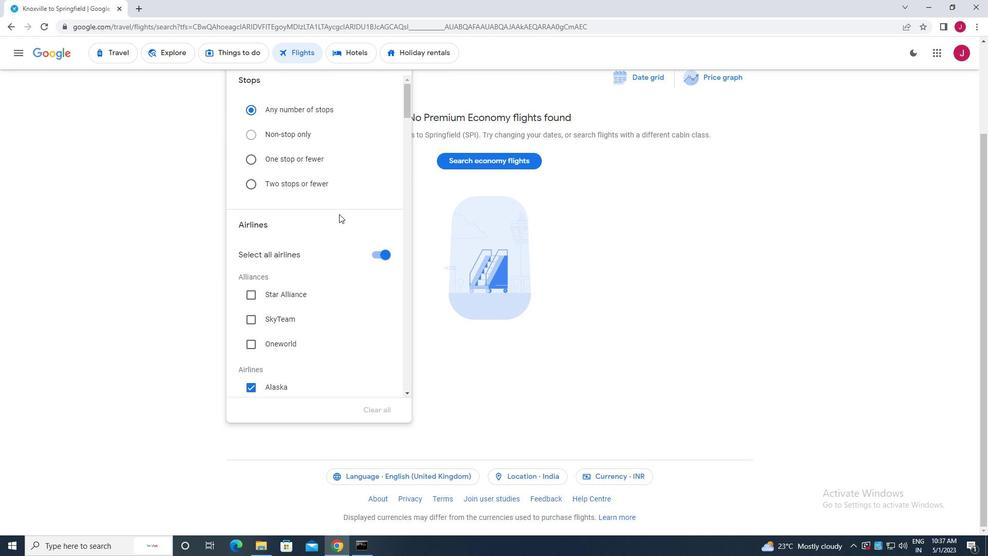 
Action: Mouse moved to (373, 152)
Screenshot: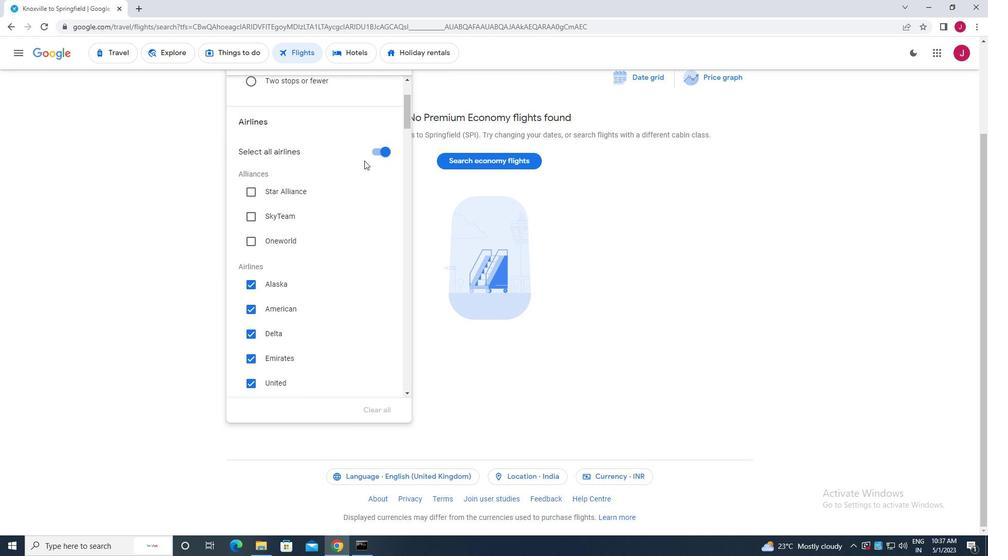 
Action: Mouse pressed left at (373, 152)
Screenshot: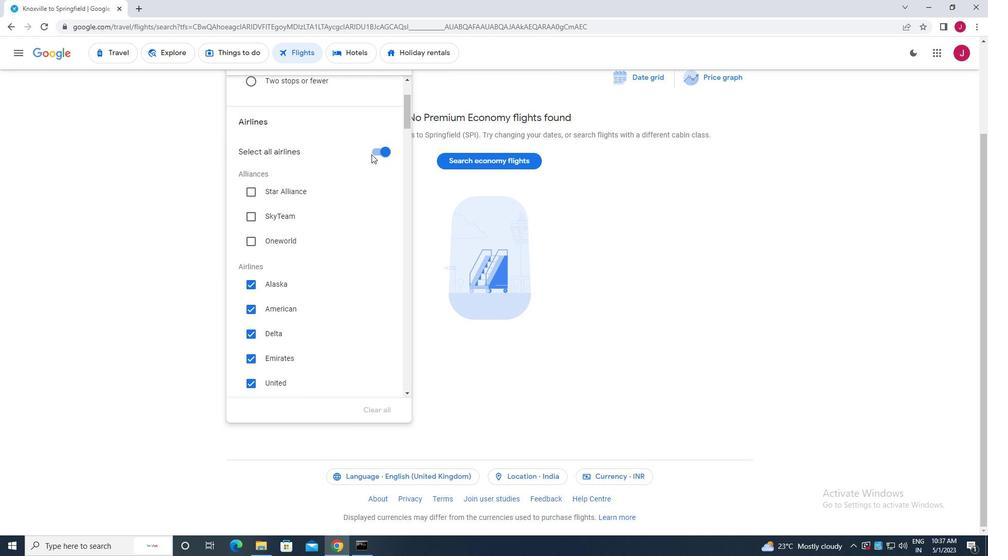 
Action: Mouse moved to (330, 201)
Screenshot: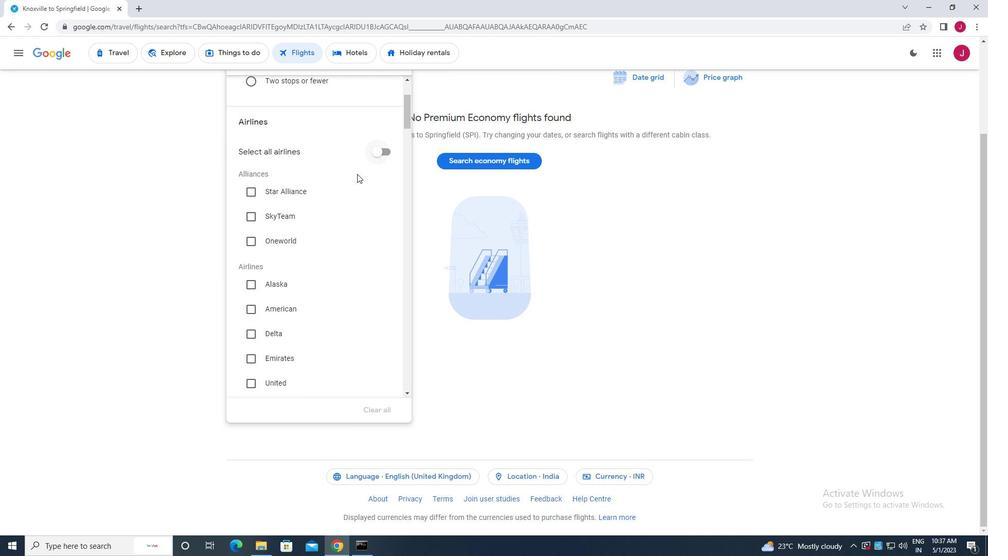 
Action: Mouse scrolled (330, 201) with delta (0, 0)
Screenshot: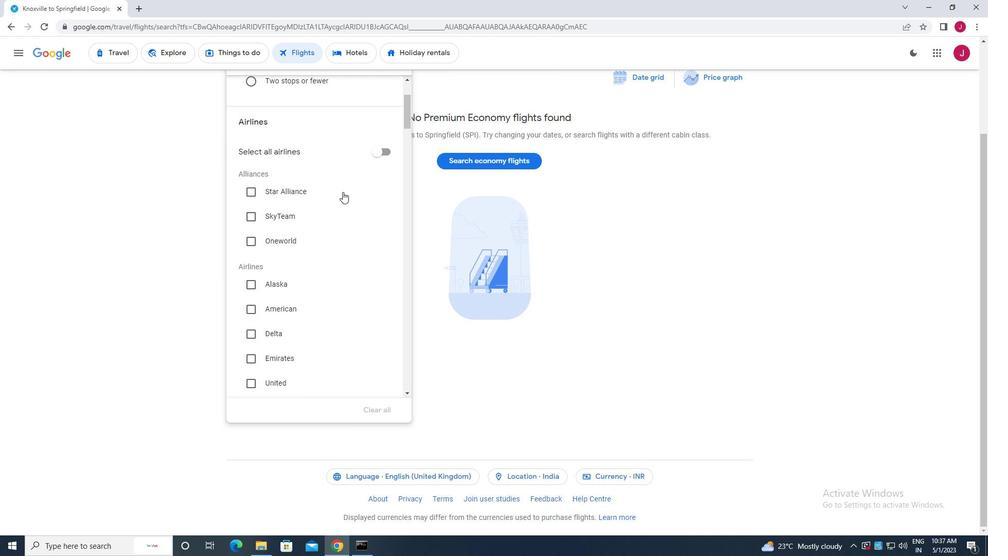 
Action: Mouse scrolled (330, 201) with delta (0, 0)
Screenshot: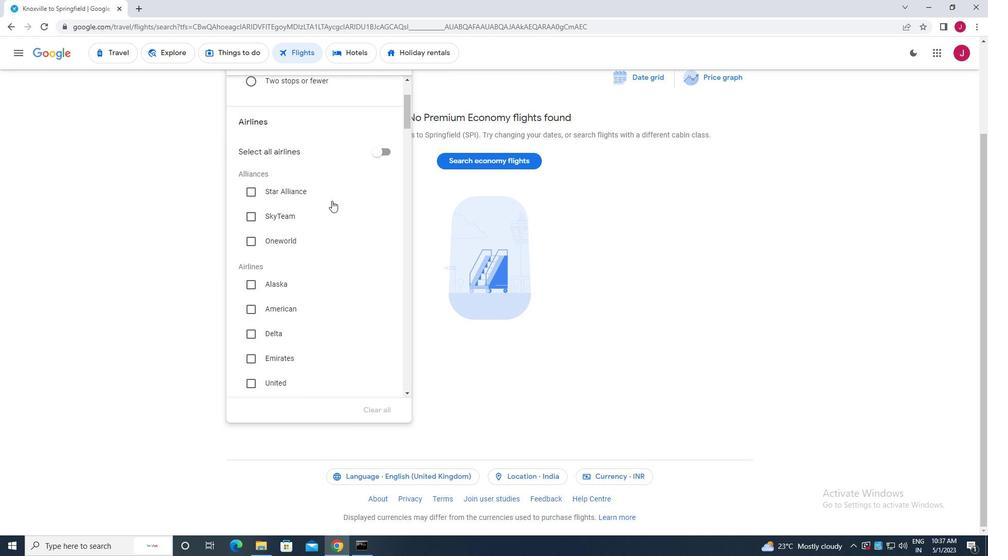 
Action: Mouse moved to (250, 230)
Screenshot: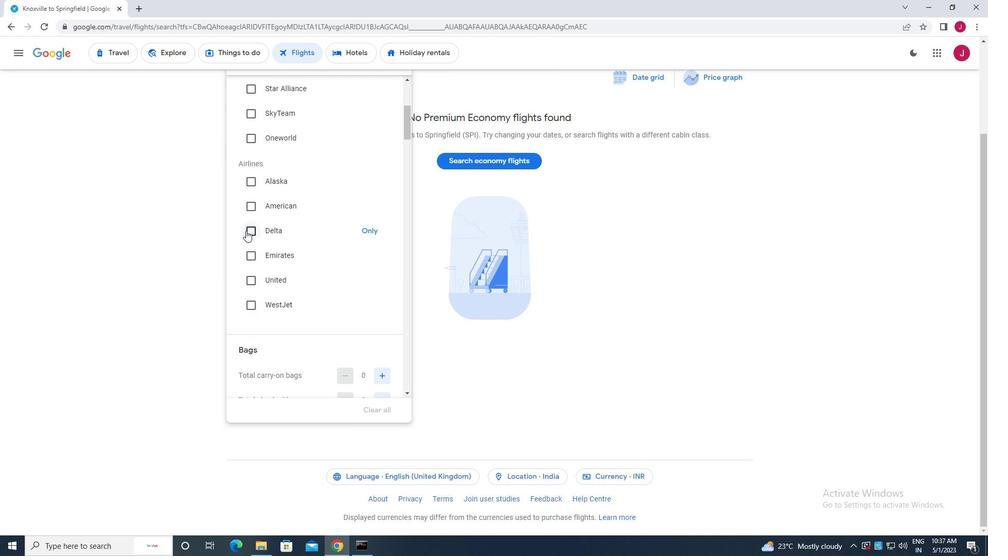 
Action: Mouse pressed left at (250, 230)
Screenshot: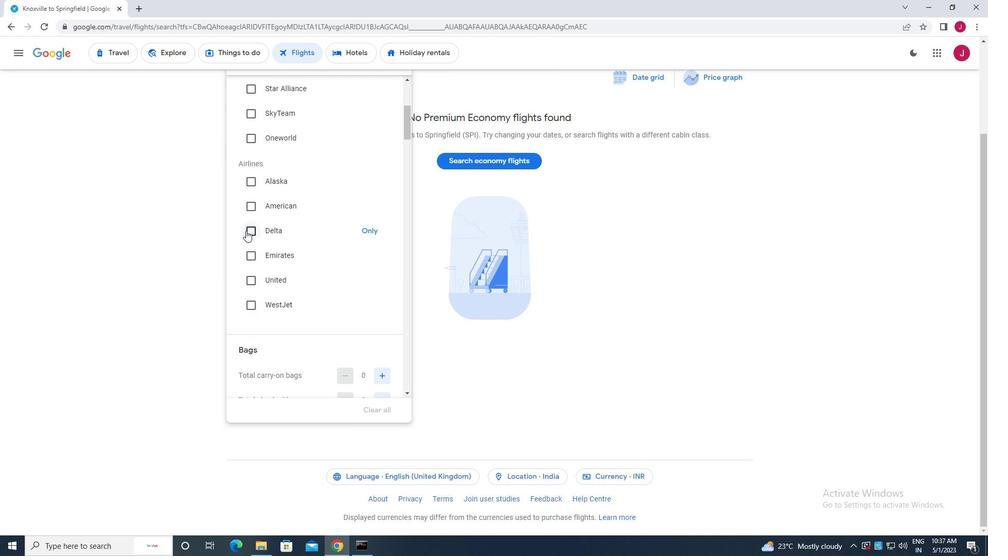 
Action: Mouse moved to (355, 228)
Screenshot: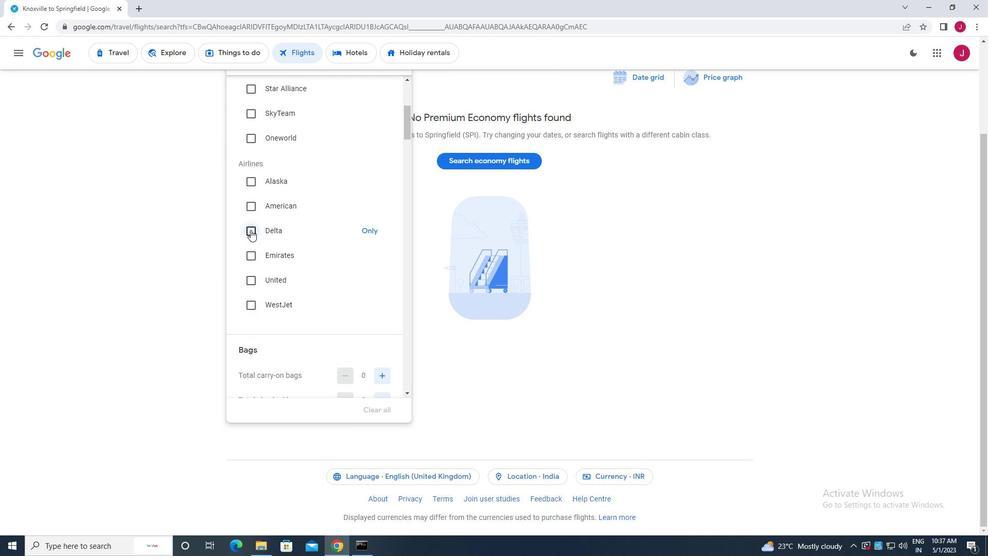 
Action: Mouse scrolled (355, 227) with delta (0, 0)
Screenshot: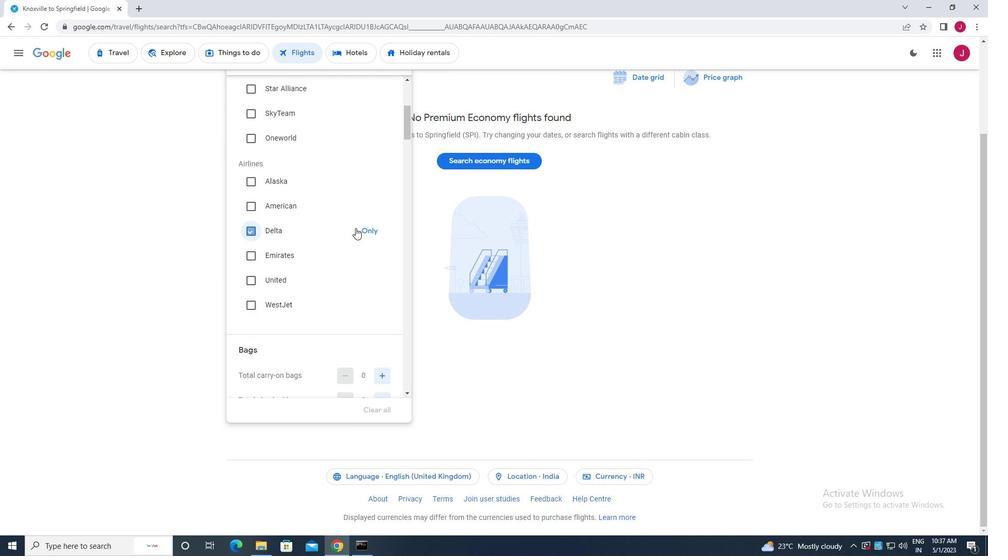 
Action: Mouse scrolled (355, 227) with delta (0, 0)
Screenshot: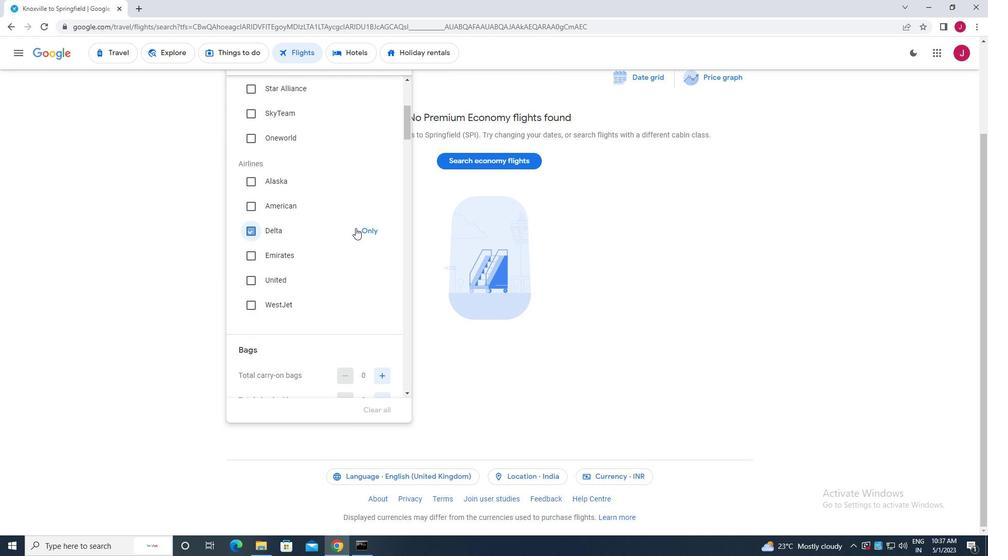 
Action: Mouse scrolled (355, 227) with delta (0, 0)
Screenshot: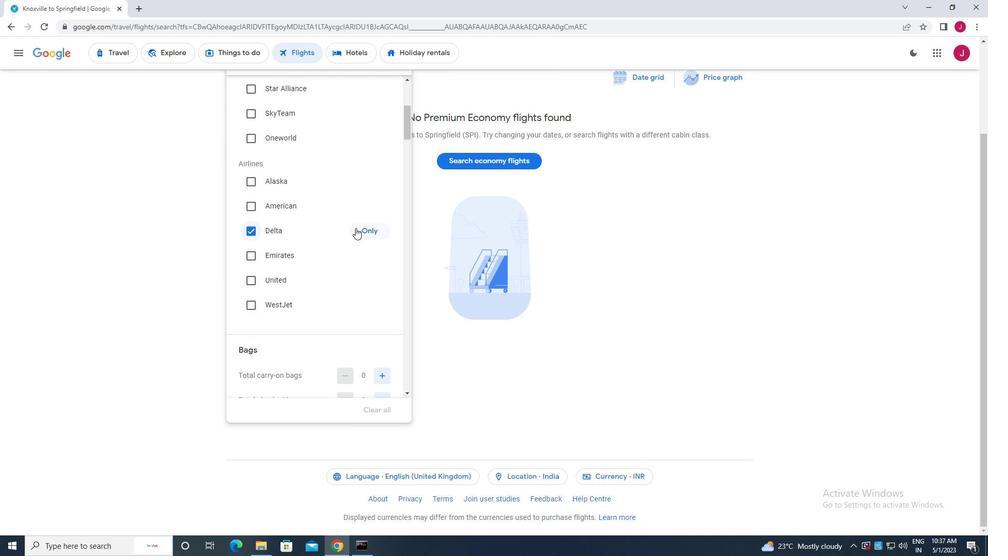
Action: Mouse scrolled (355, 227) with delta (0, 0)
Screenshot: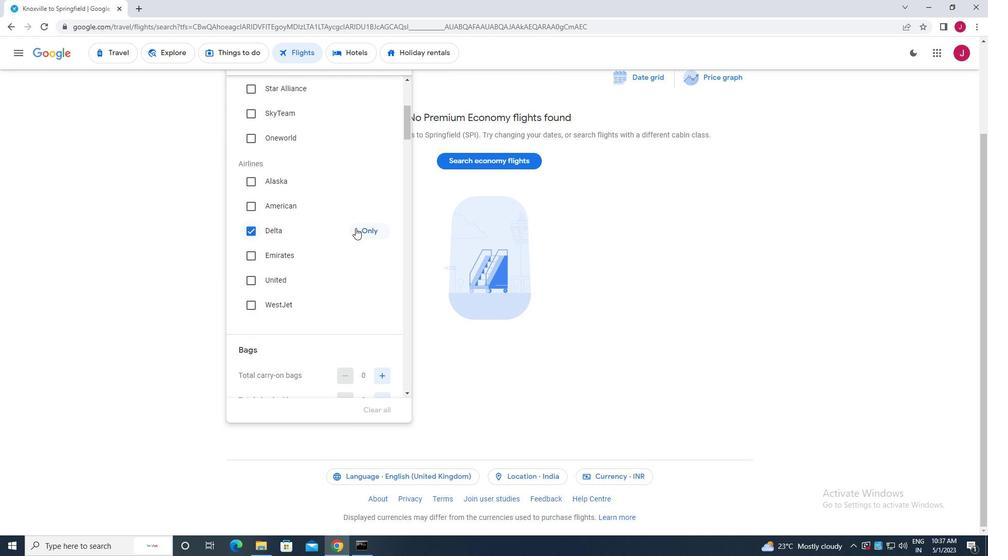 
Action: Mouse moved to (381, 281)
Screenshot: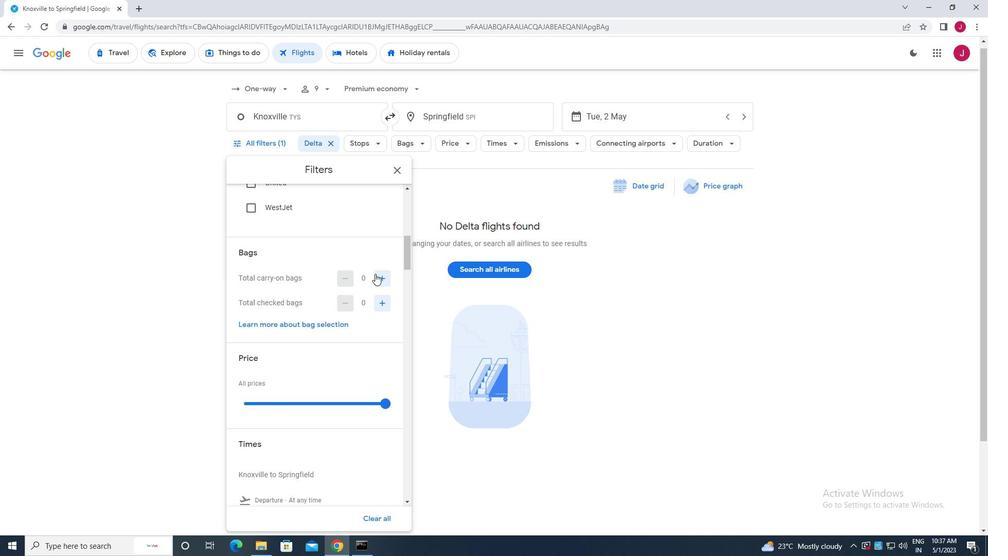 
Action: Mouse pressed left at (381, 281)
Screenshot: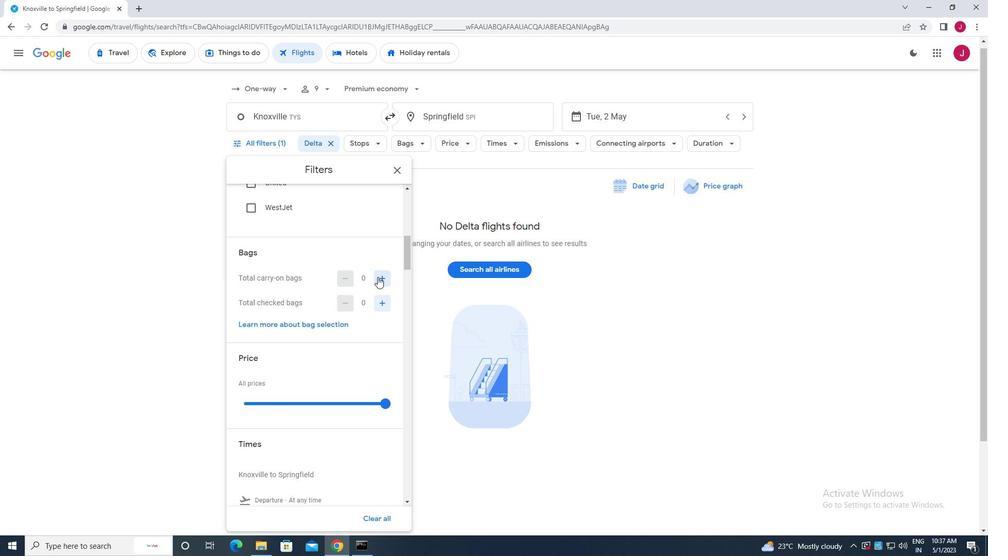 
Action: Mouse pressed left at (381, 281)
Screenshot: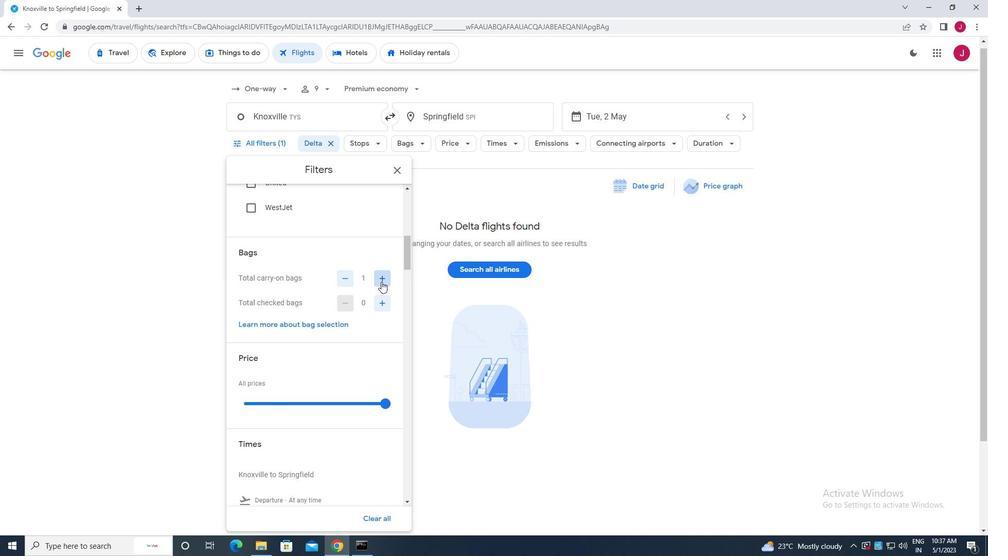 
Action: Mouse moved to (379, 279)
Screenshot: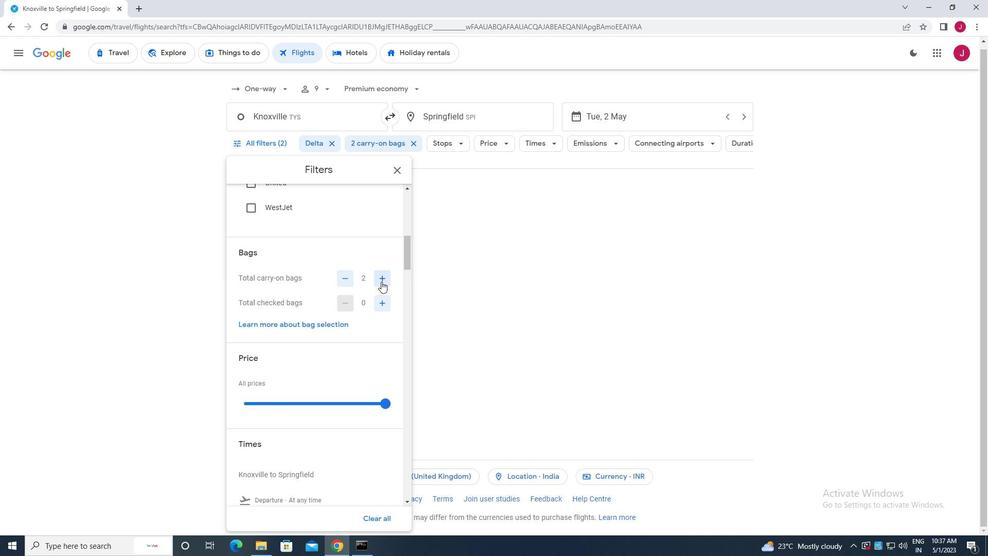 
Action: Mouse scrolled (379, 279) with delta (0, 0)
Screenshot: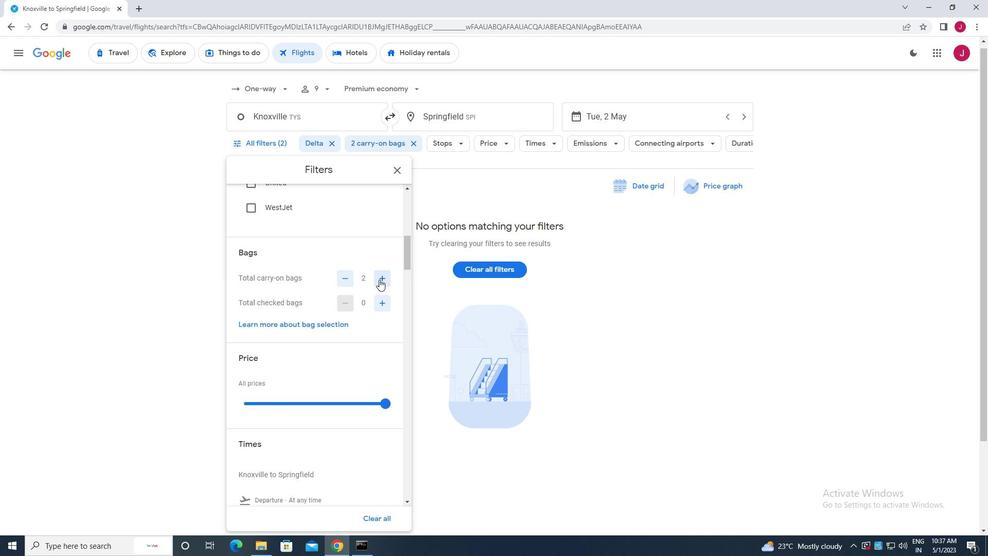 
Action: Mouse scrolled (379, 279) with delta (0, 0)
Screenshot: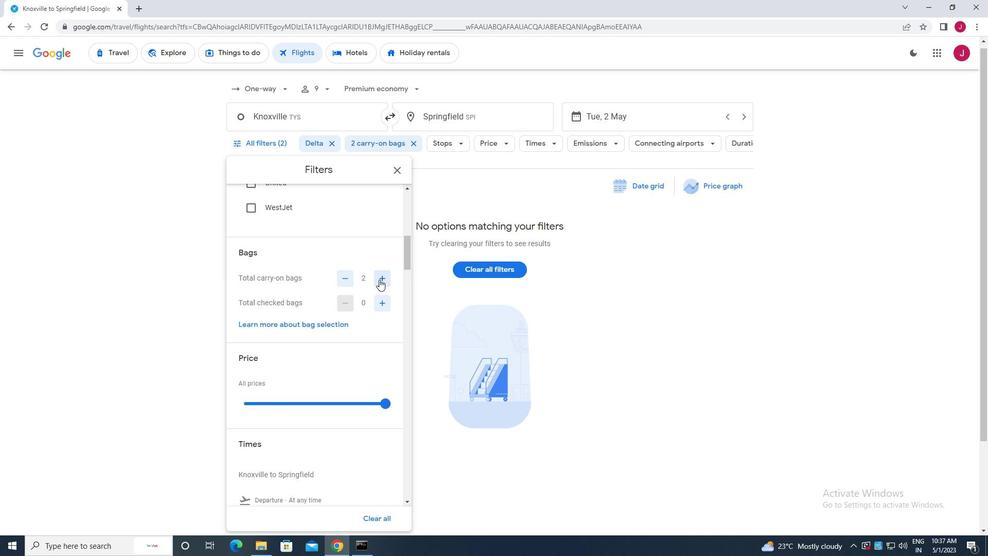 
Action: Mouse scrolled (379, 279) with delta (0, 0)
Screenshot: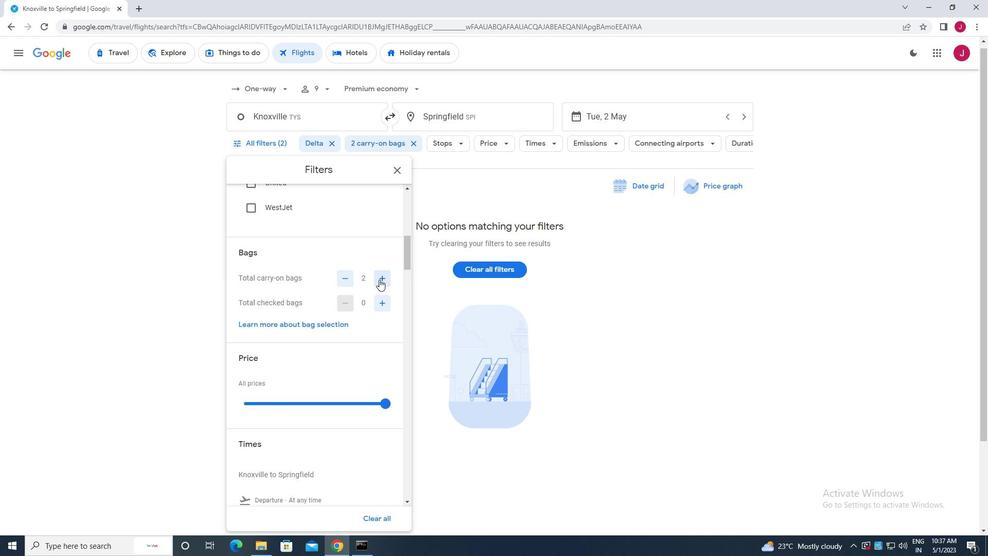 
Action: Mouse moved to (386, 249)
Screenshot: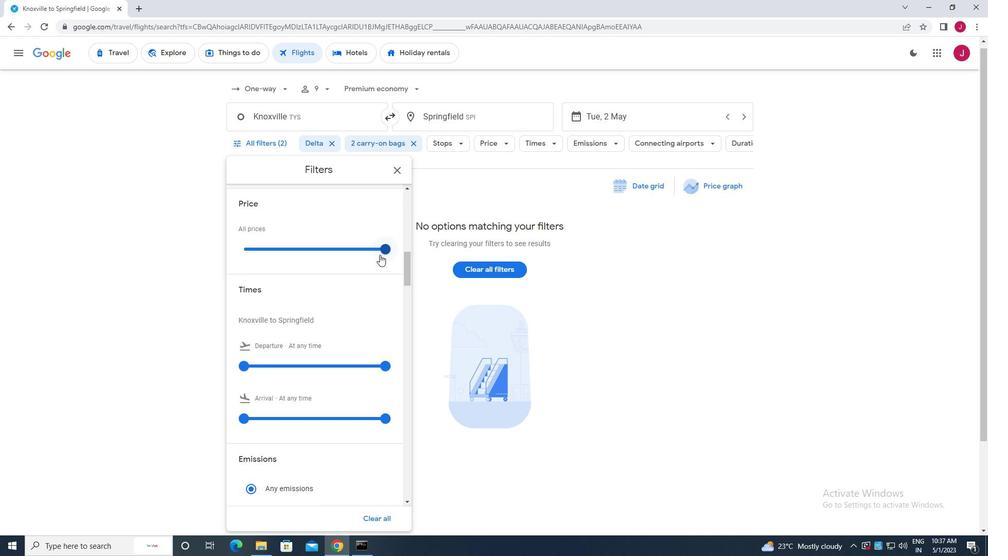 
Action: Mouse pressed left at (386, 249)
Screenshot: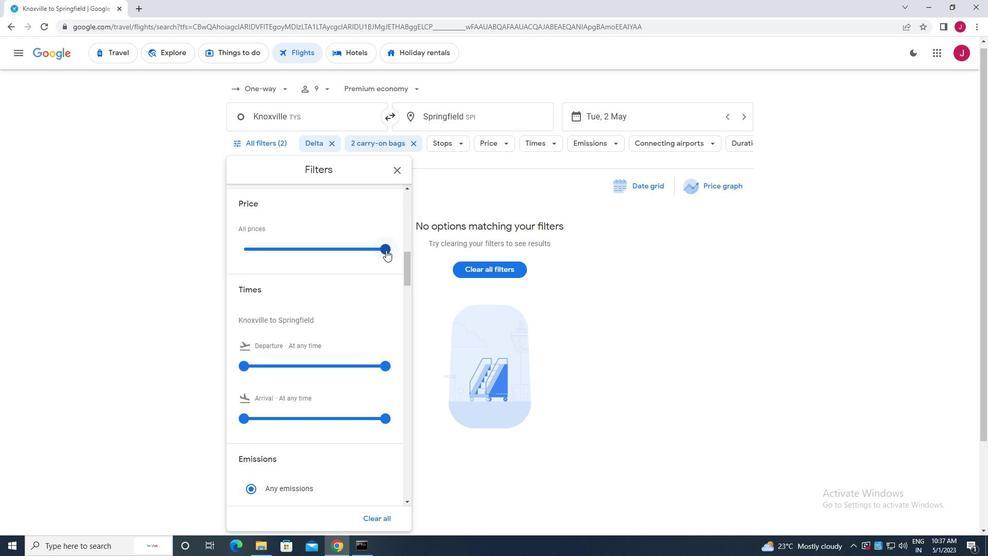 
Action: Mouse moved to (244, 245)
Screenshot: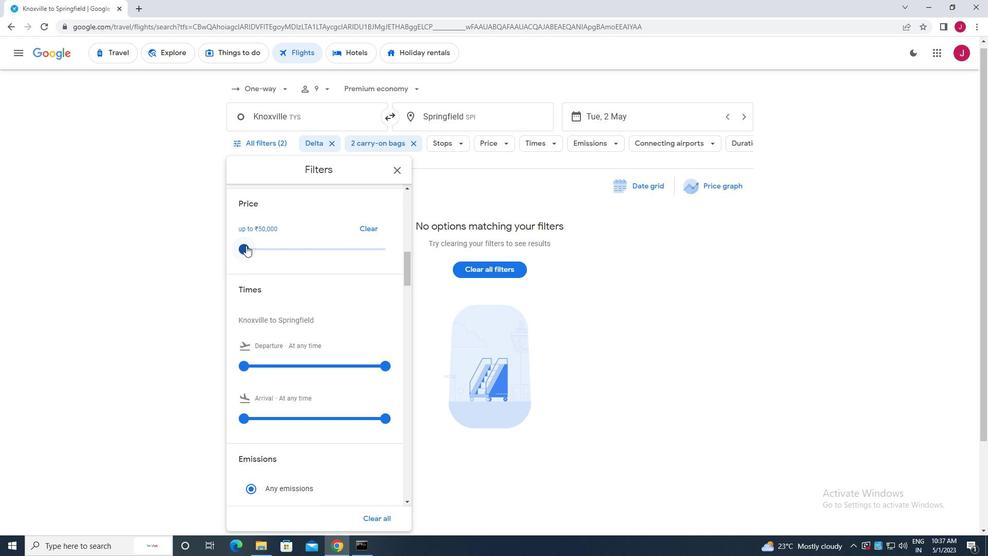 
Action: Mouse pressed left at (244, 245)
Screenshot: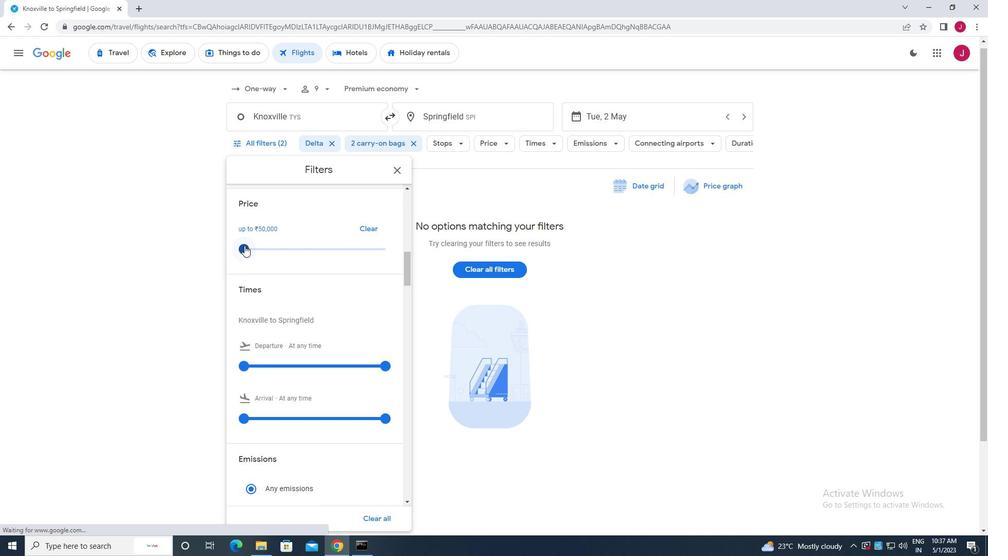 
Action: Mouse moved to (250, 246)
Screenshot: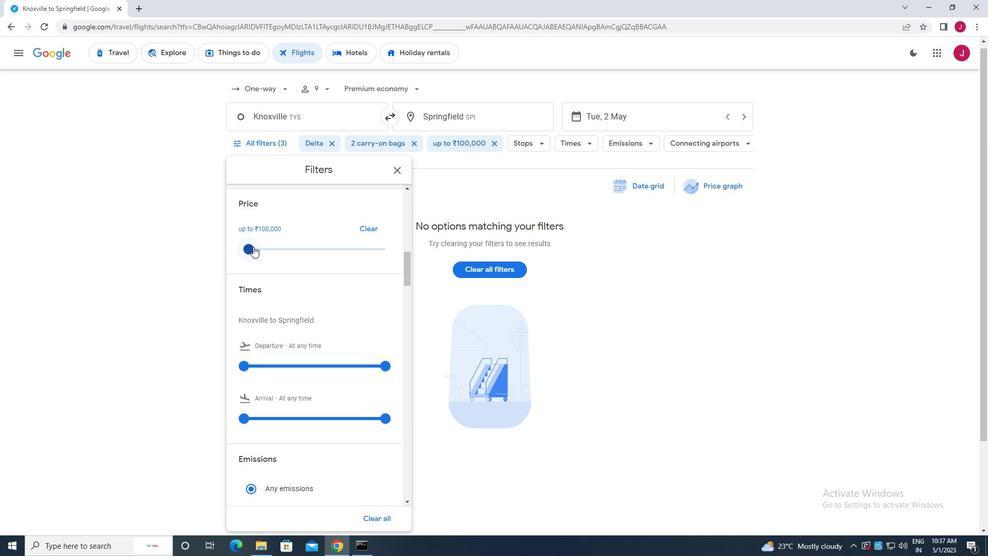 
Action: Mouse pressed left at (250, 246)
Screenshot: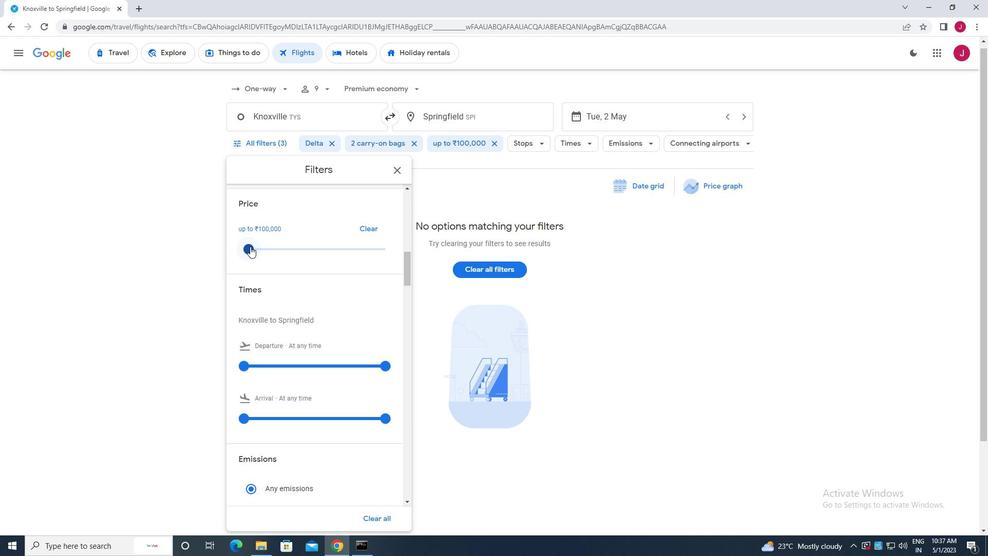 
Action: Mouse moved to (285, 253)
Screenshot: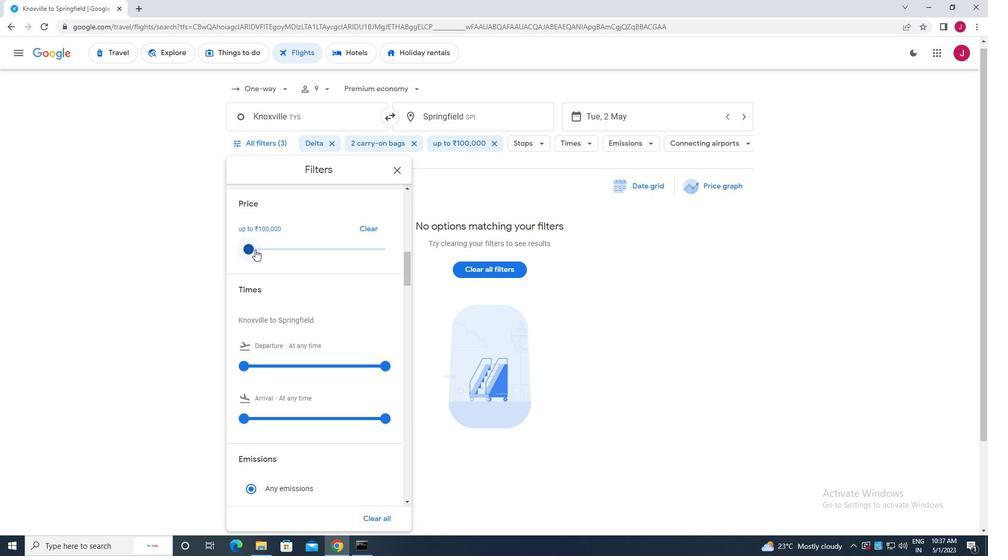 
Action: Mouse scrolled (285, 252) with delta (0, 0)
Screenshot: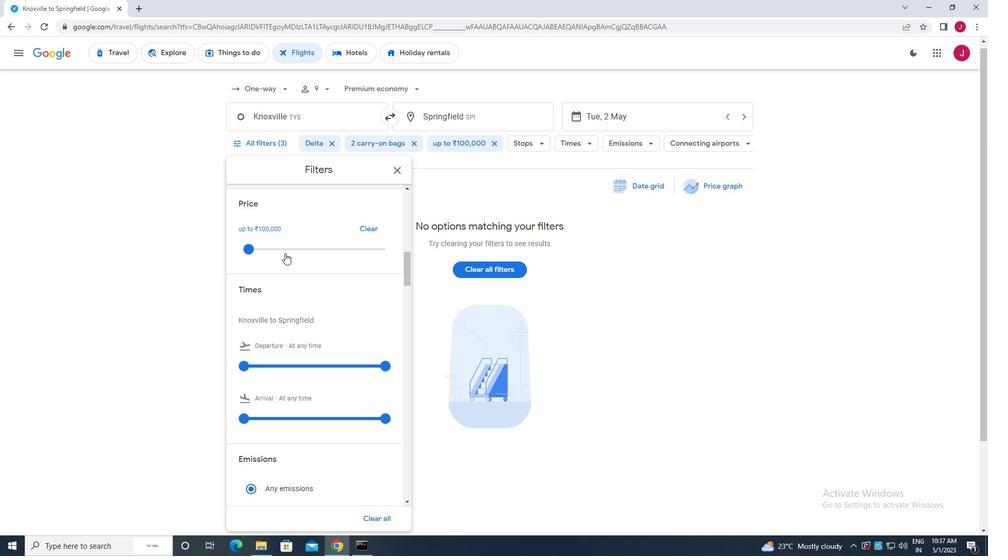 
Action: Mouse scrolled (285, 252) with delta (0, 0)
Screenshot: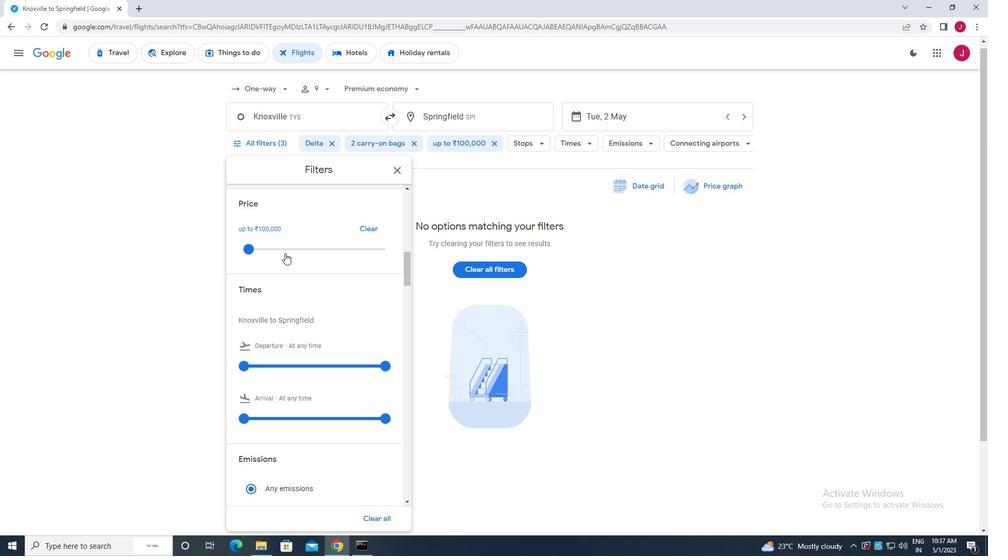 
Action: Mouse scrolled (285, 252) with delta (0, 0)
Screenshot: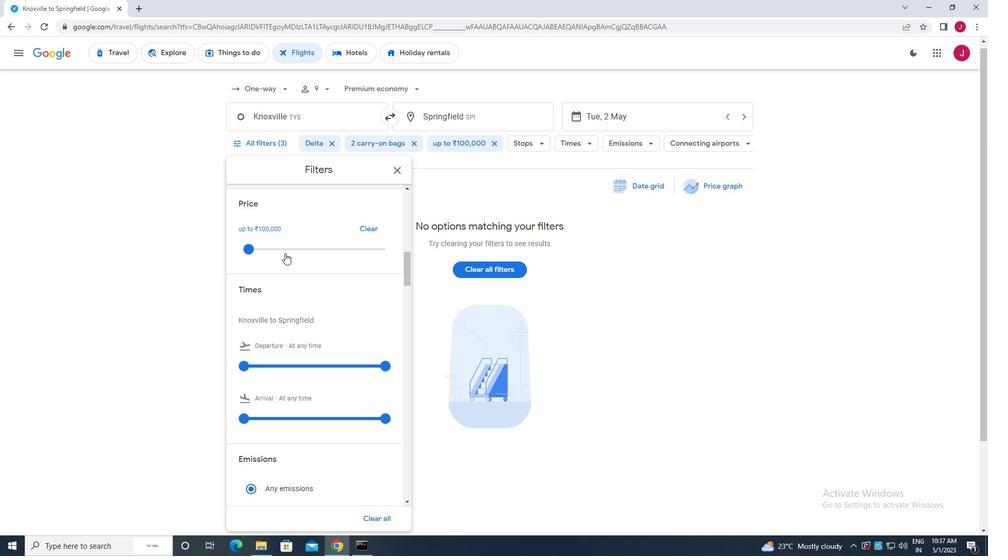 
Action: Mouse moved to (245, 213)
Screenshot: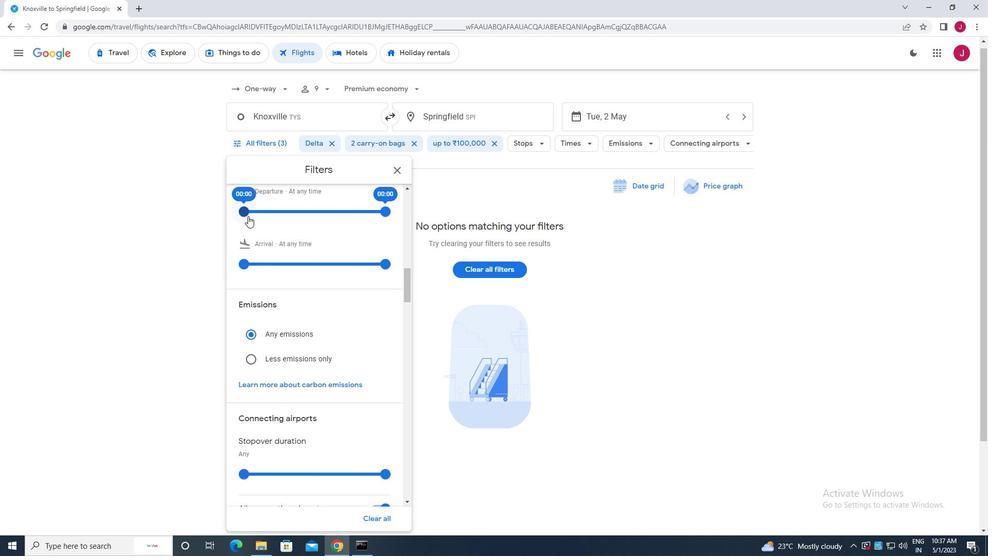 
Action: Mouse pressed left at (245, 213)
Screenshot: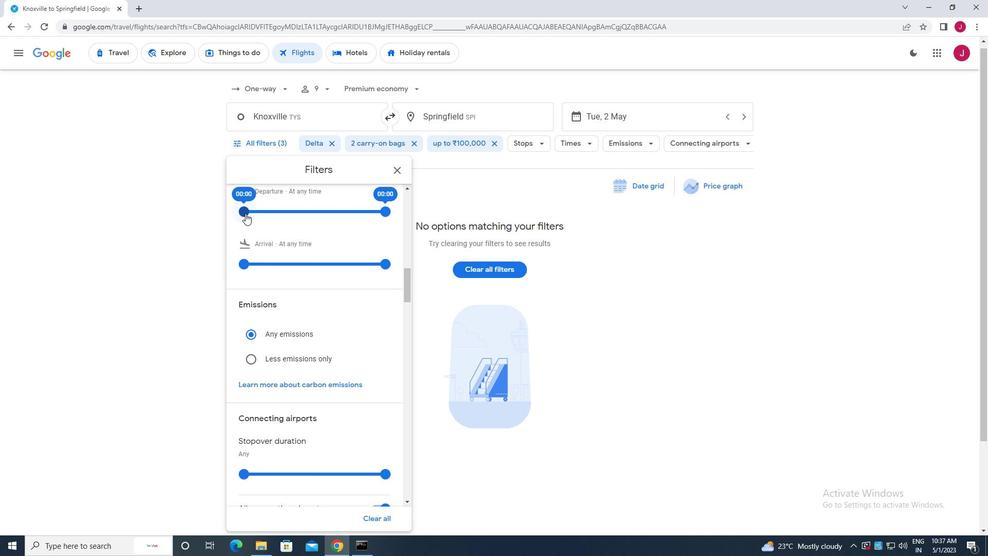 
Action: Mouse moved to (385, 212)
Screenshot: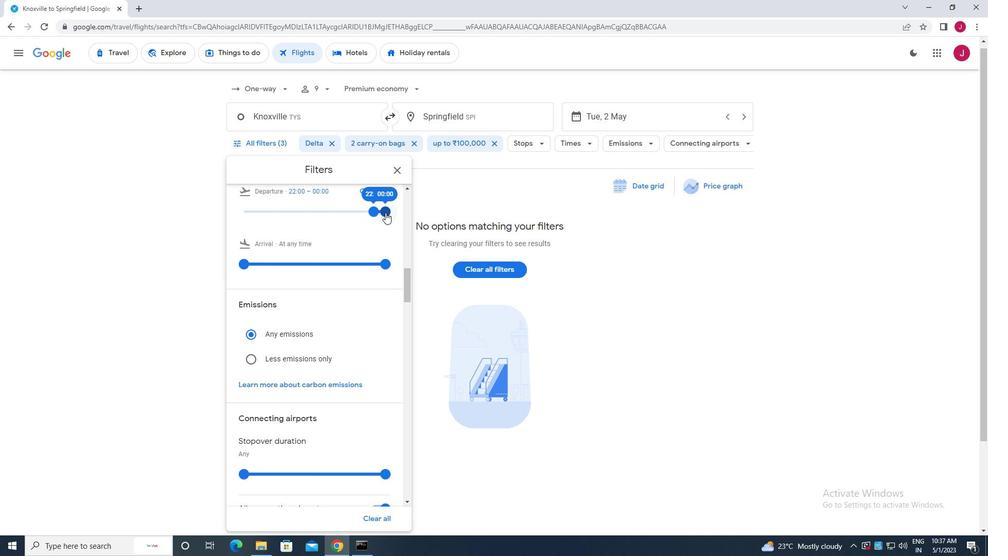 
Action: Mouse pressed left at (385, 212)
Screenshot: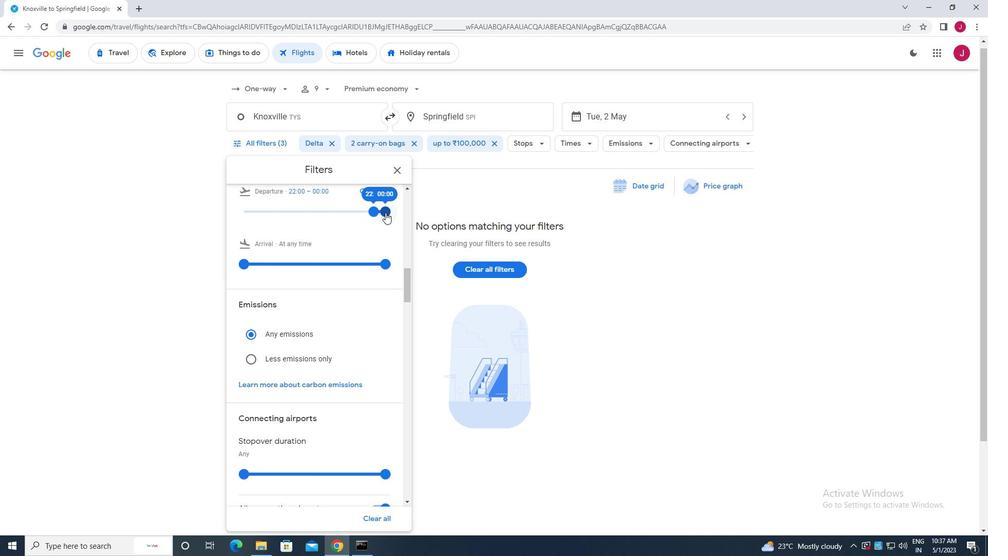 
Action: Mouse moved to (379, 211)
Screenshot: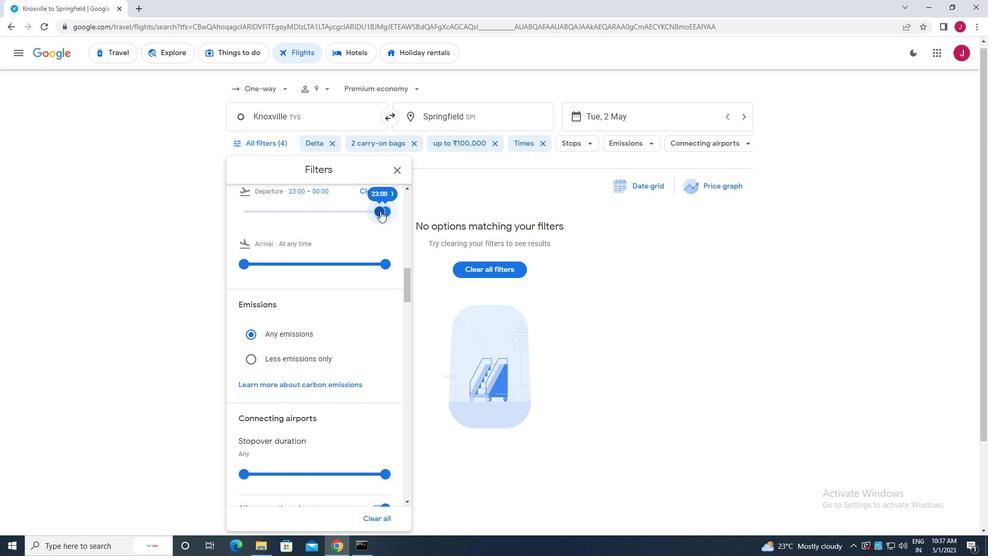 
Action: Mouse pressed left at (379, 211)
Screenshot: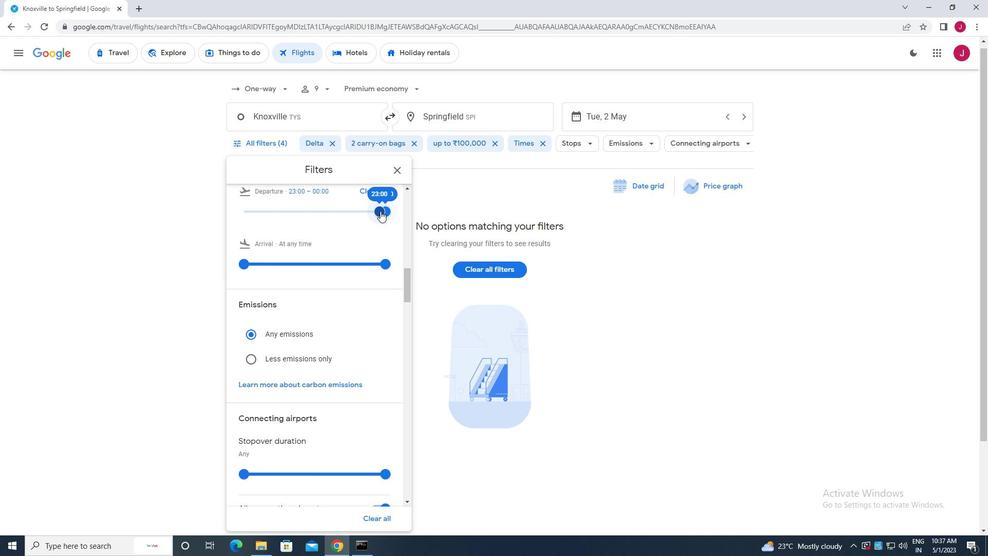 
Action: Mouse moved to (387, 213)
Screenshot: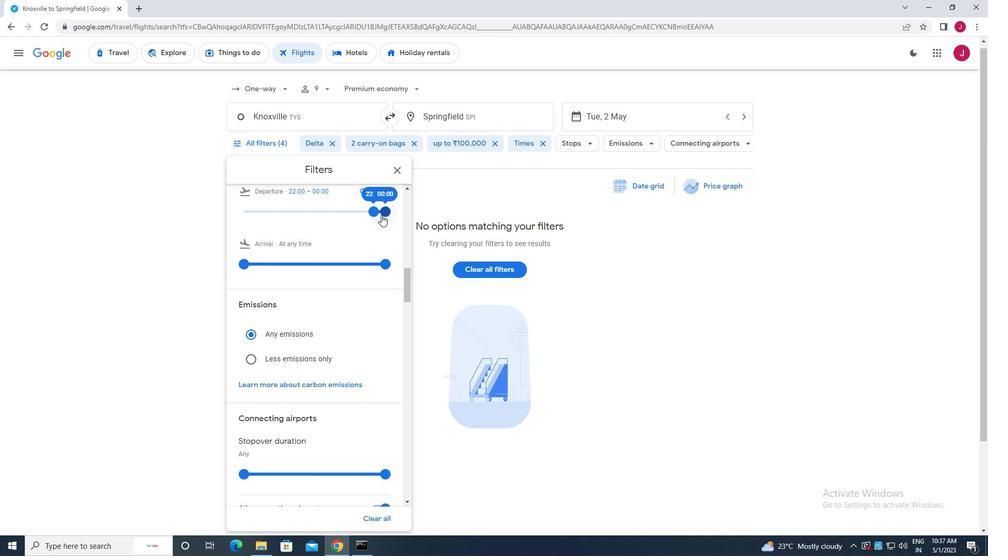 
Action: Mouse pressed left at (387, 213)
Screenshot: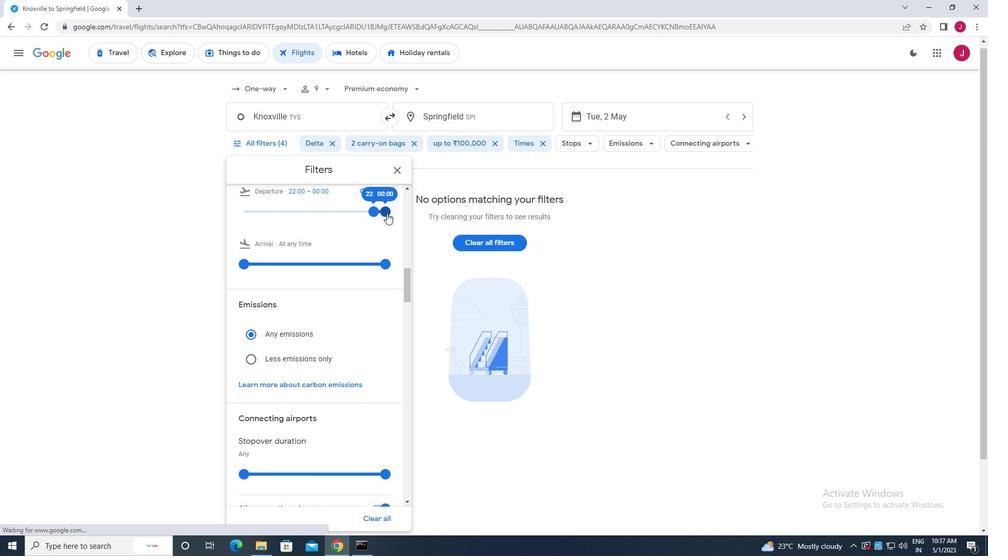 
Action: Mouse moved to (395, 169)
Screenshot: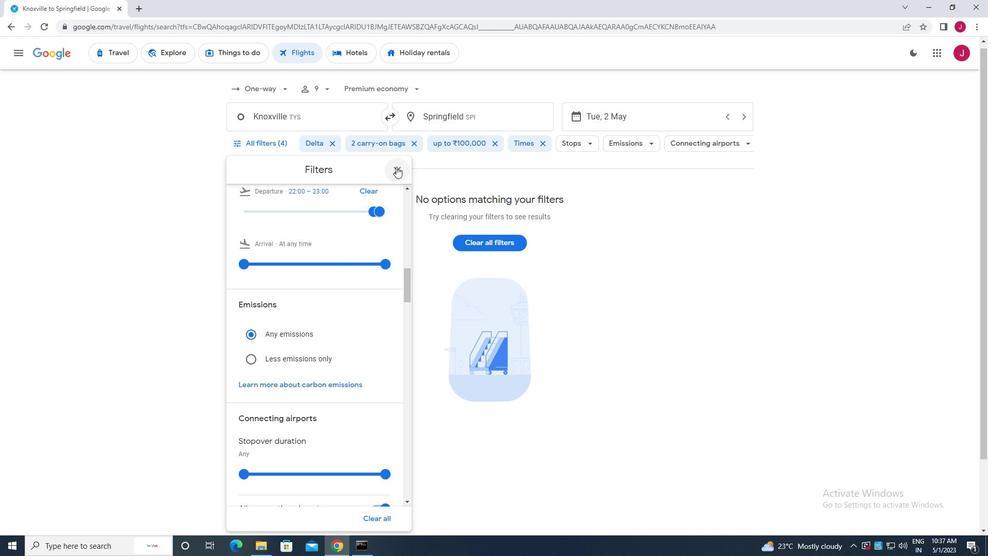 
Action: Mouse pressed left at (395, 169)
Screenshot: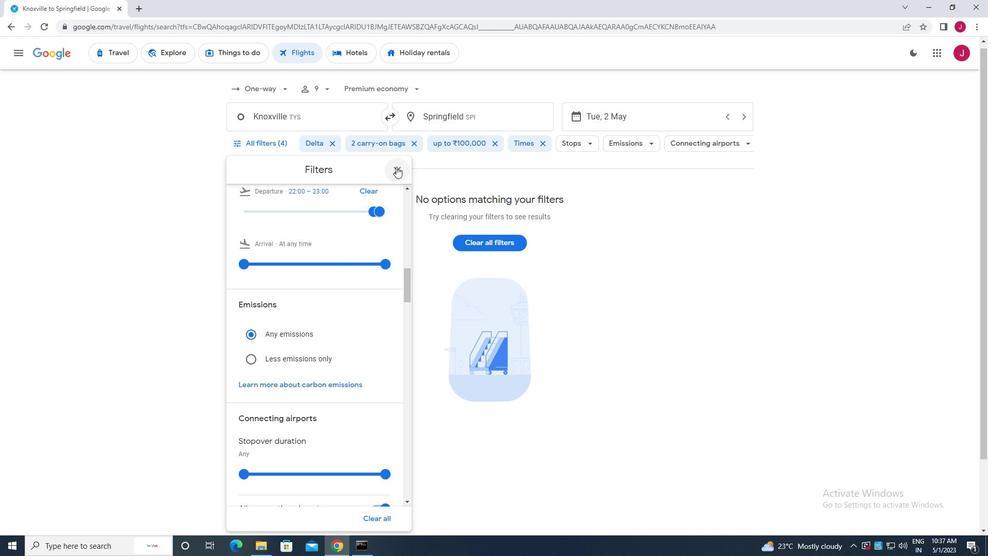
Action: Mouse moved to (391, 165)
Screenshot: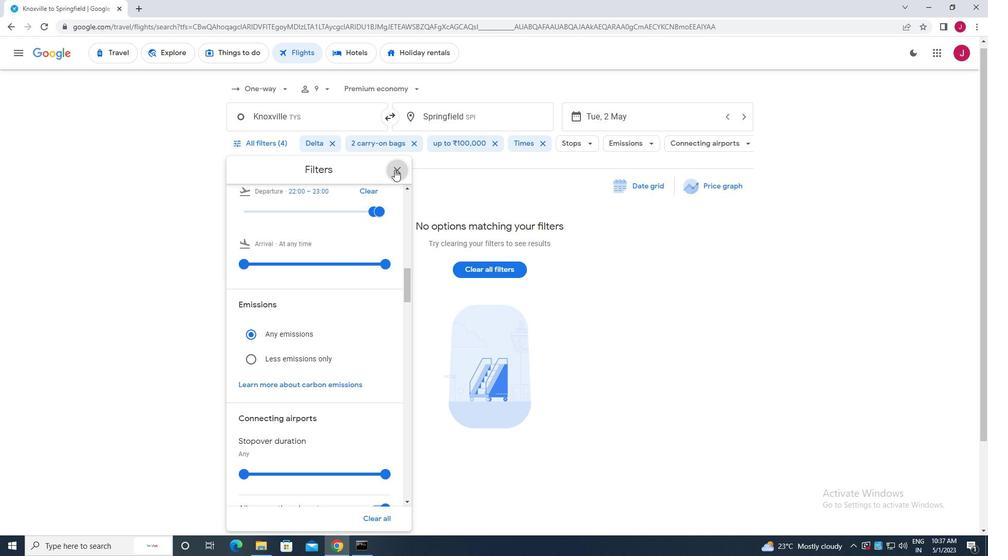 
